 Task: Look for space in Datia, India from 1st July, 2023 to 9th July, 2023 for 2 adults in price range Rs.8000 to Rs.15000. Place can be entire place with 1  bedroom having 1 bed and 1 bathroom. Property type can be house, flat, guest house. Booking option can be shelf check-in. Required host language is English.
Action: Mouse moved to (441, 52)
Screenshot: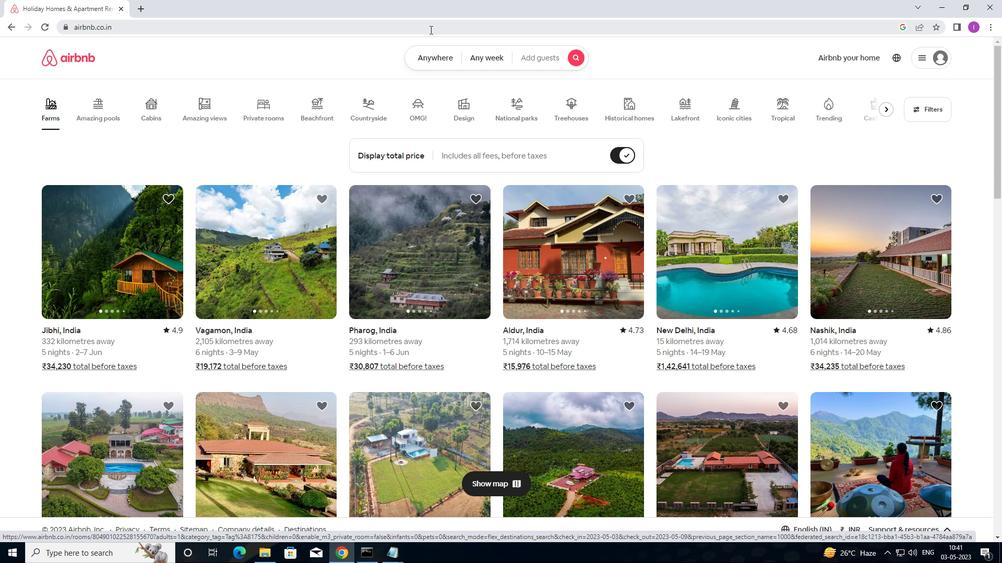 
Action: Mouse pressed left at (441, 52)
Screenshot: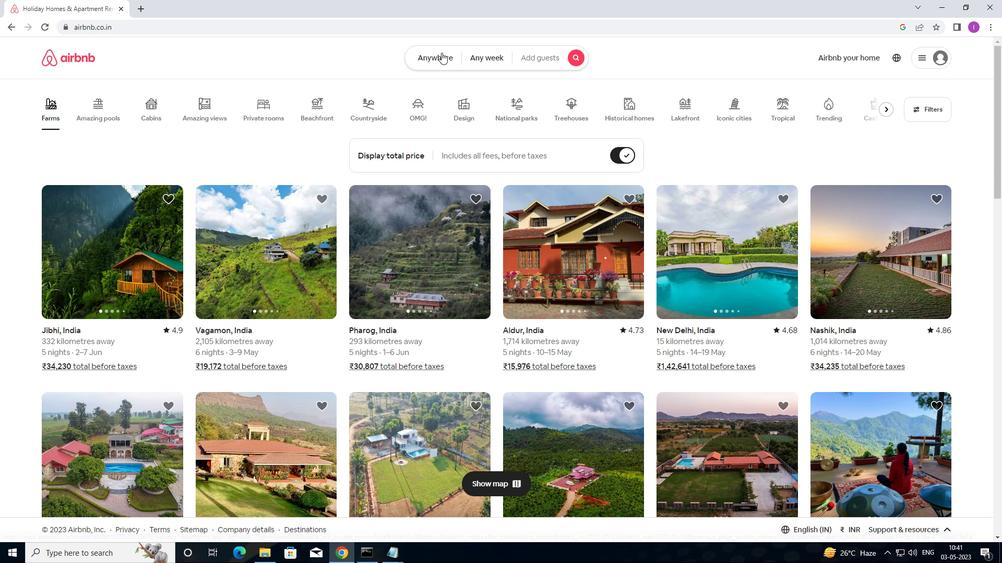 
Action: Mouse moved to (334, 92)
Screenshot: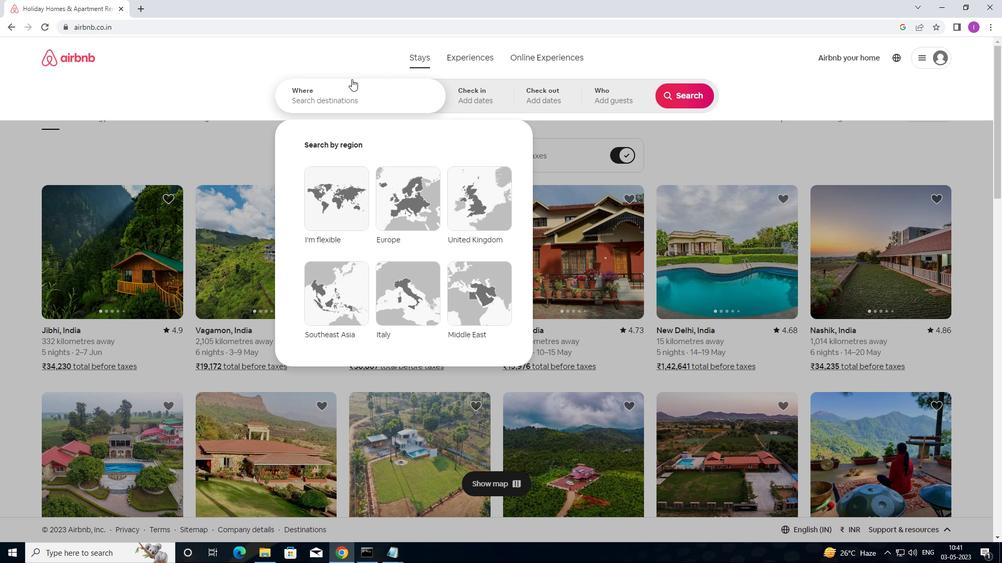 
Action: Mouse pressed left at (334, 92)
Screenshot: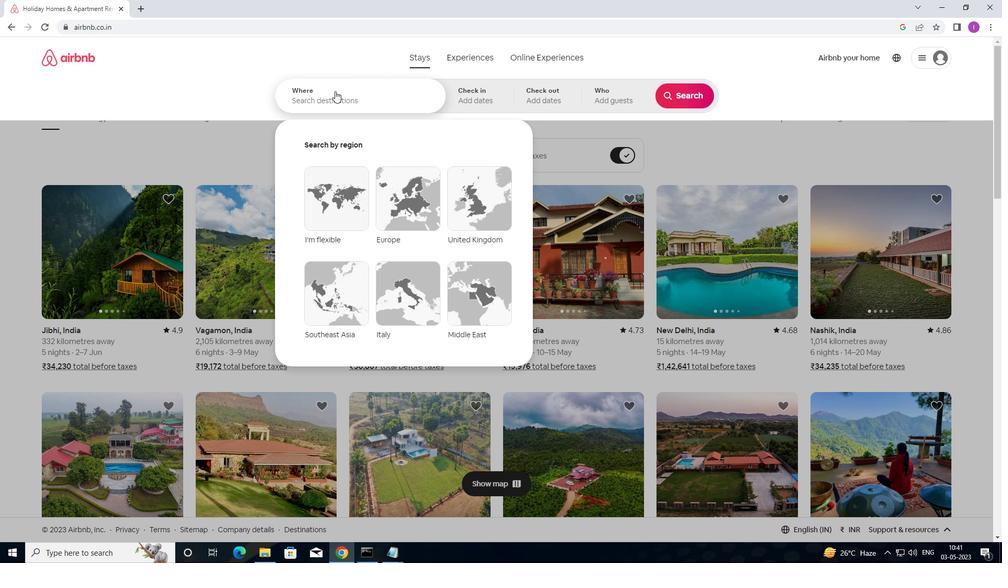 
Action: Mouse moved to (334, 92)
Screenshot: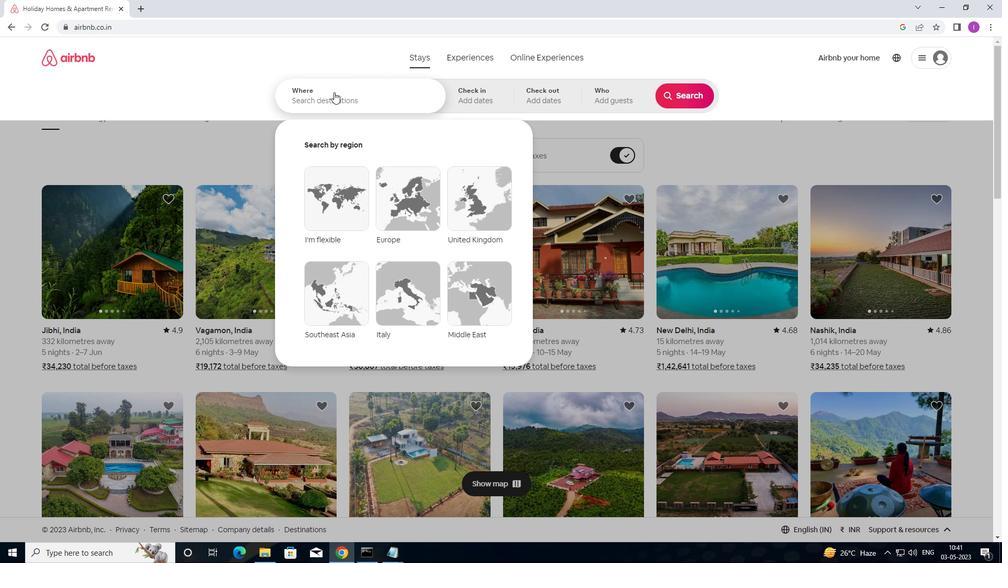 
Action: Key pressed <Key.shift>DATIA,<Key.shift><Key.shift><Key.shift><Key.shift><Key.shift><Key.shift><Key.shift><Key.shift><Key.shift><Key.shift><Key.shift>INDIA
Screenshot: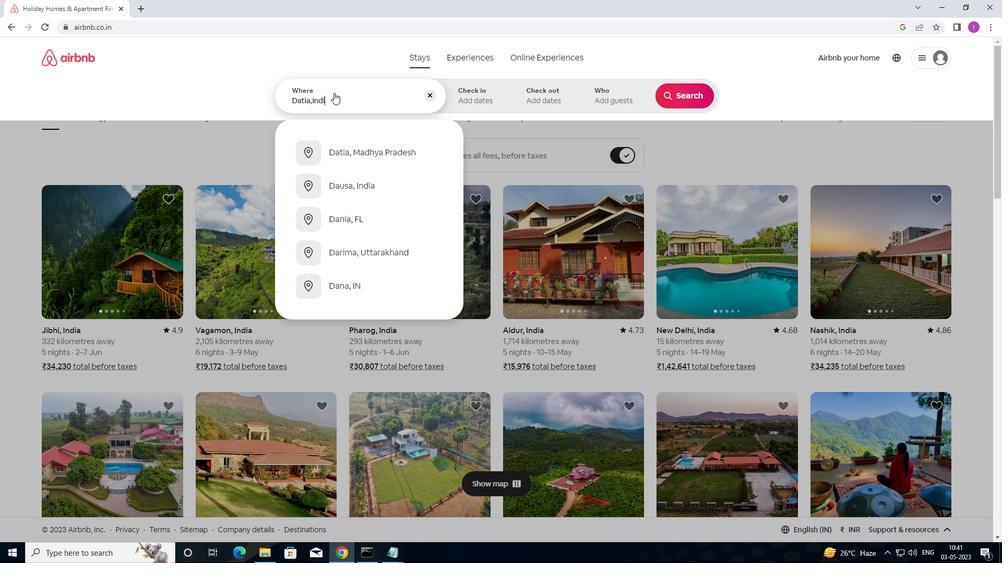 
Action: Mouse moved to (466, 87)
Screenshot: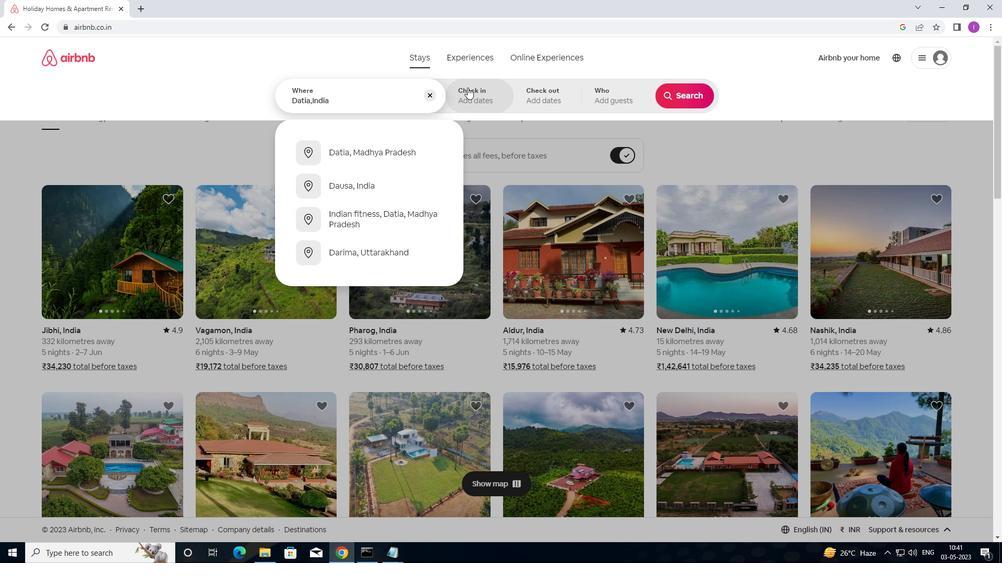 
Action: Mouse pressed left at (466, 87)
Screenshot: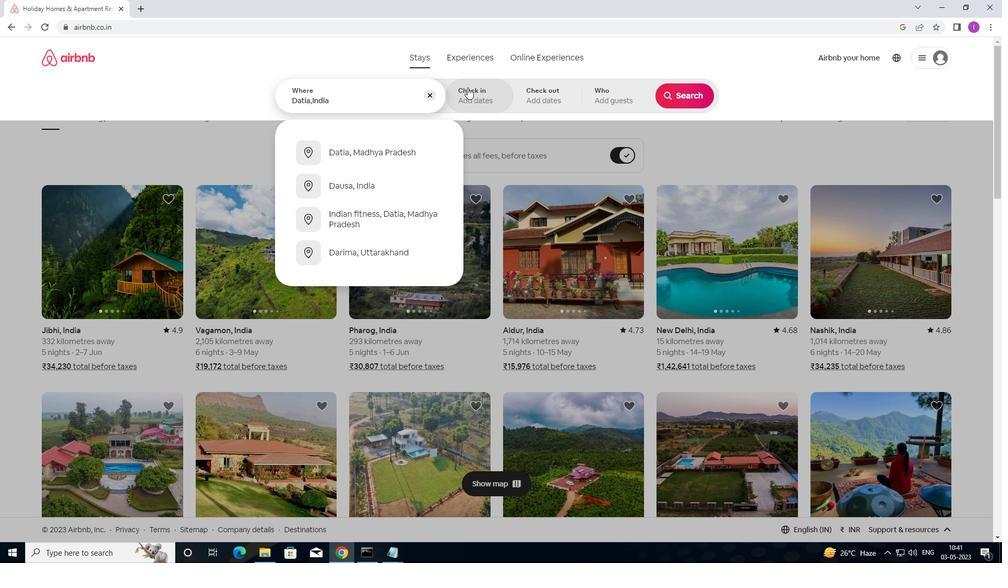 
Action: Mouse moved to (684, 182)
Screenshot: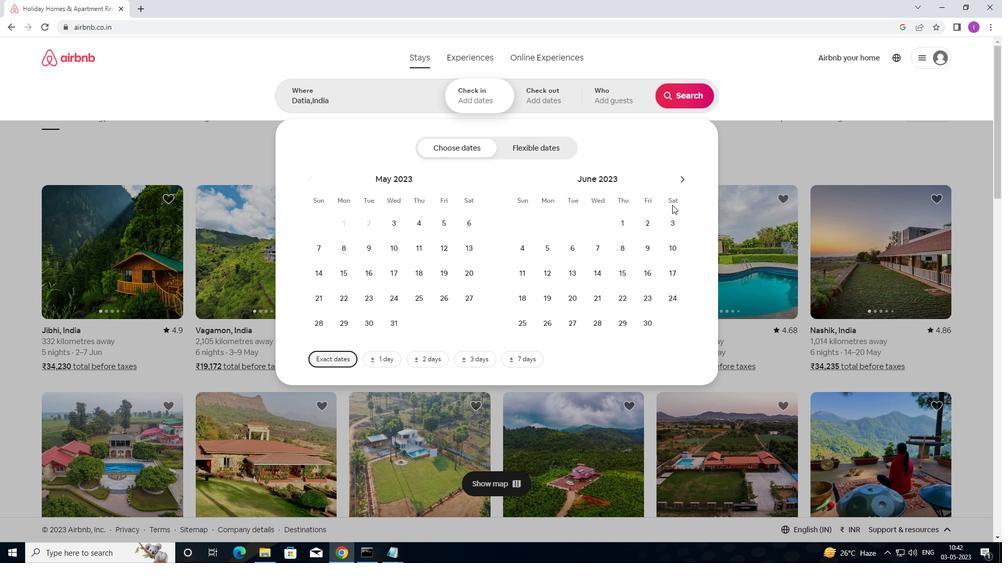 
Action: Mouse pressed left at (684, 182)
Screenshot: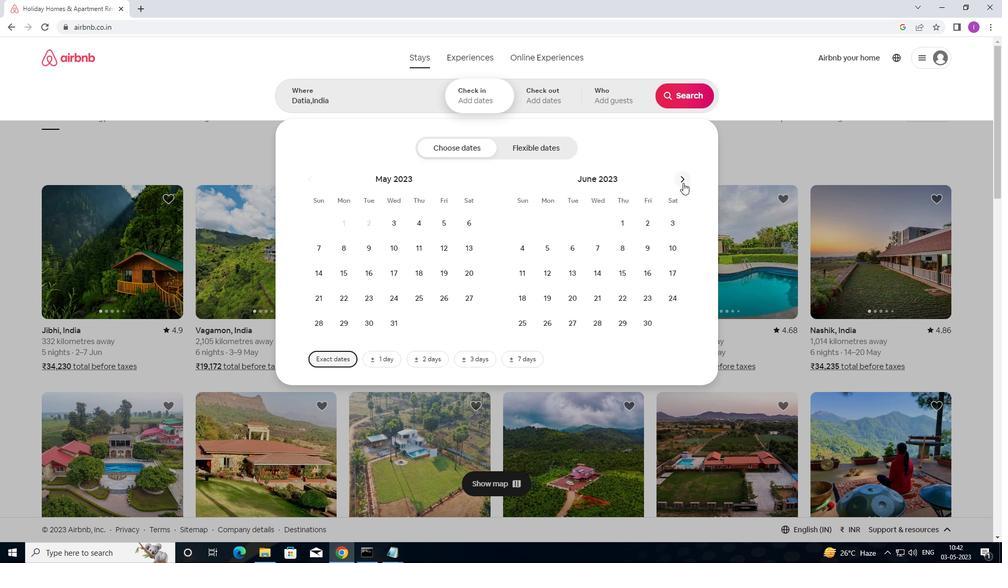 
Action: Mouse moved to (668, 227)
Screenshot: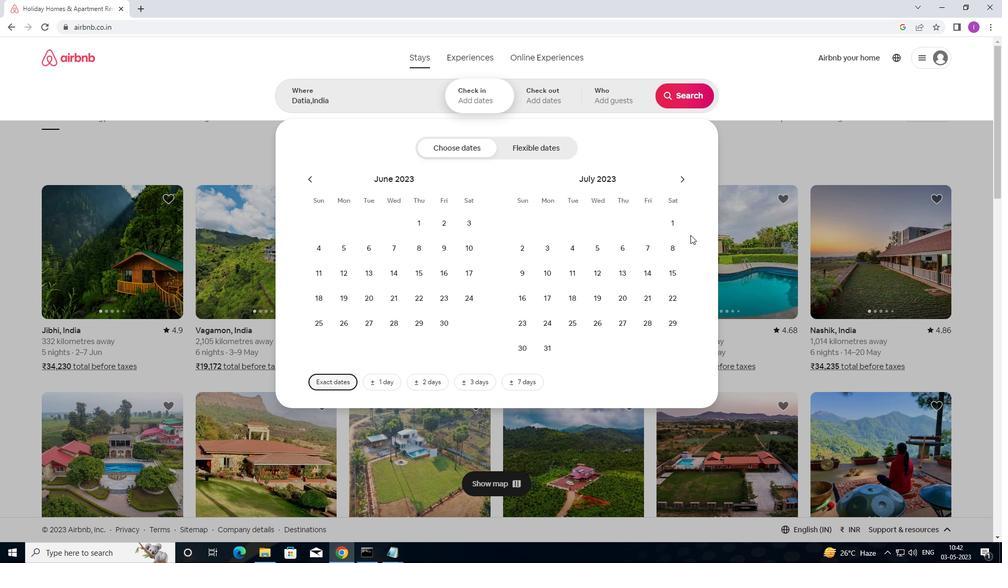 
Action: Mouse pressed left at (668, 227)
Screenshot: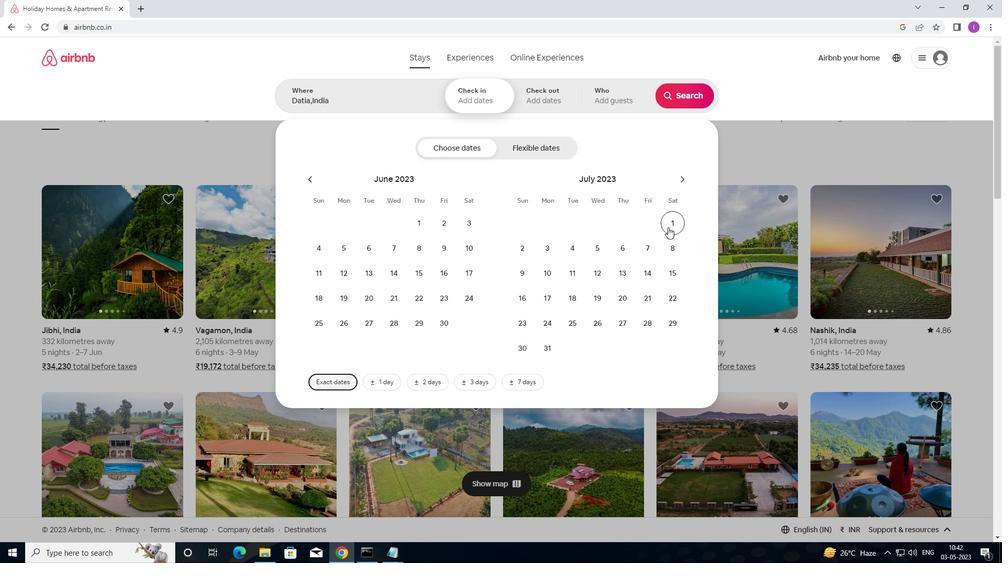 
Action: Mouse moved to (525, 270)
Screenshot: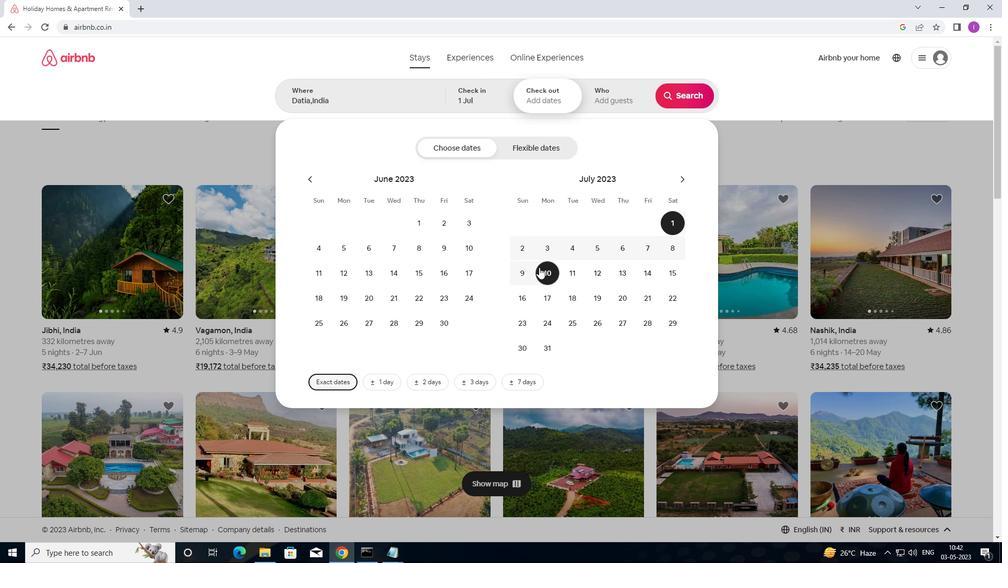 
Action: Mouse pressed left at (525, 270)
Screenshot: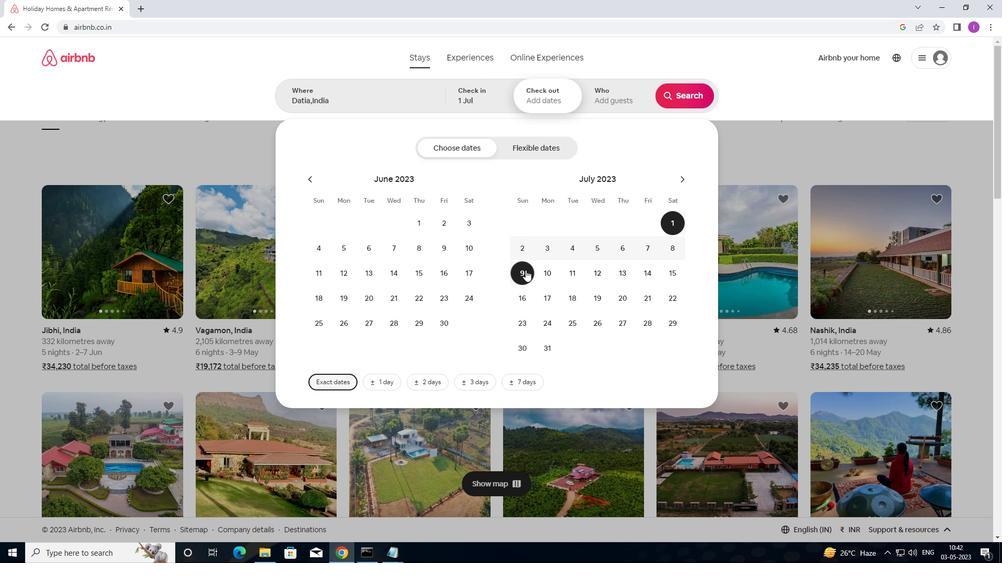 
Action: Mouse moved to (624, 90)
Screenshot: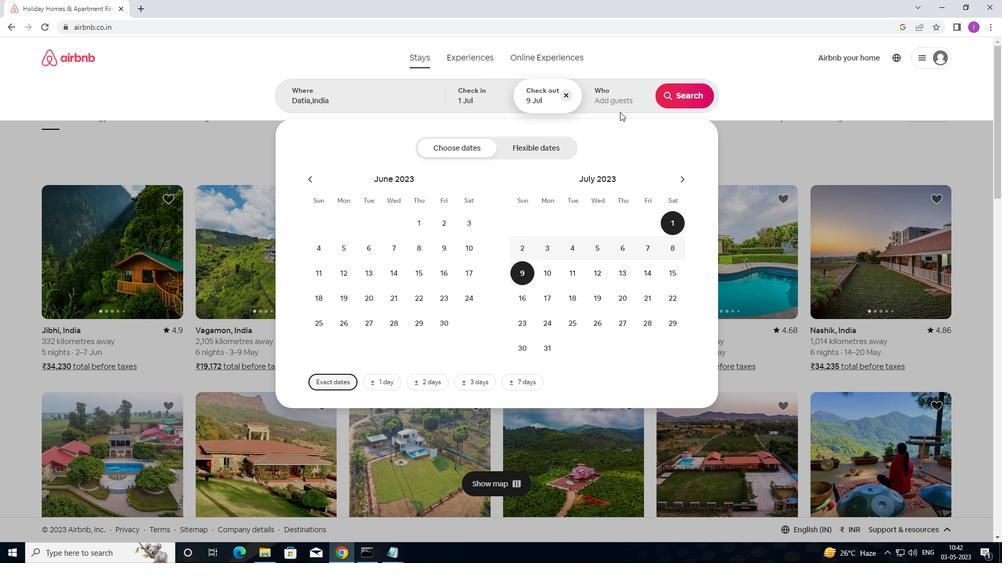 
Action: Mouse pressed left at (624, 90)
Screenshot: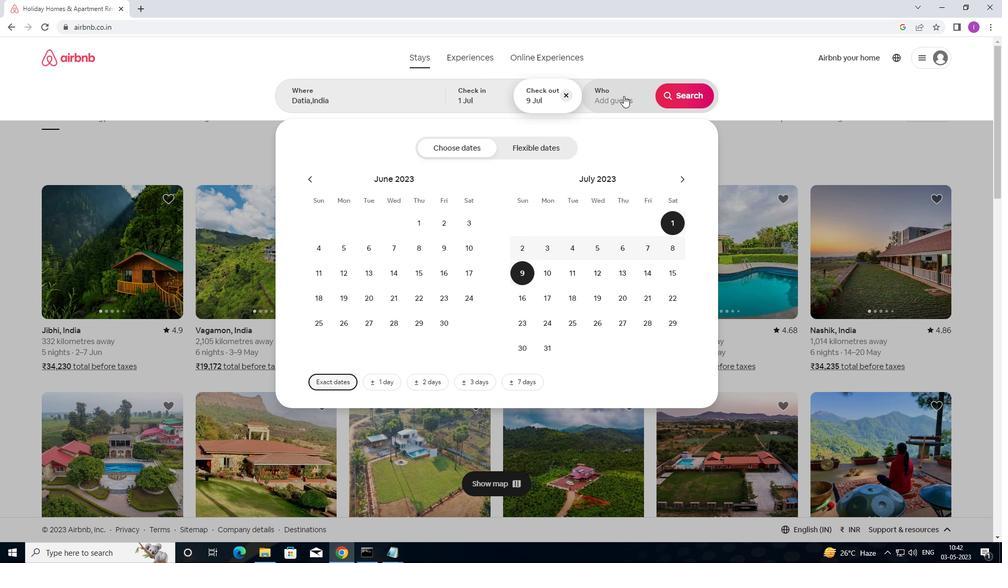 
Action: Mouse moved to (694, 154)
Screenshot: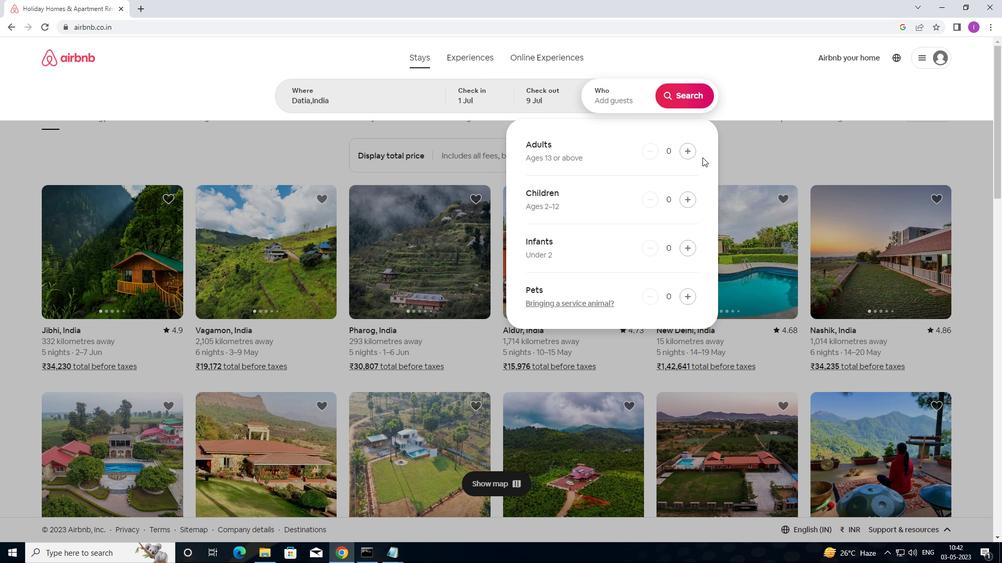 
Action: Mouse pressed left at (694, 154)
Screenshot: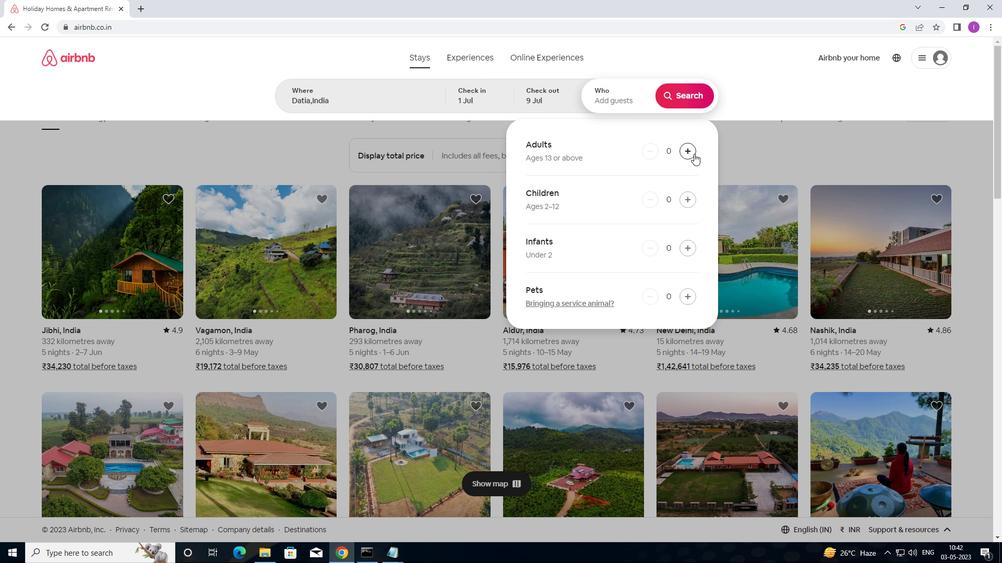 
Action: Mouse pressed left at (694, 154)
Screenshot: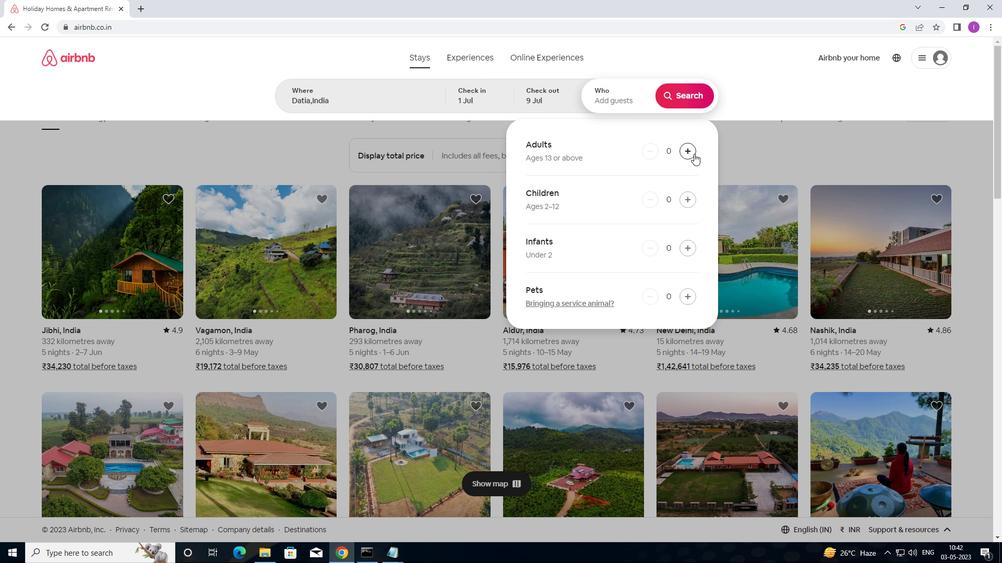
Action: Mouse moved to (677, 93)
Screenshot: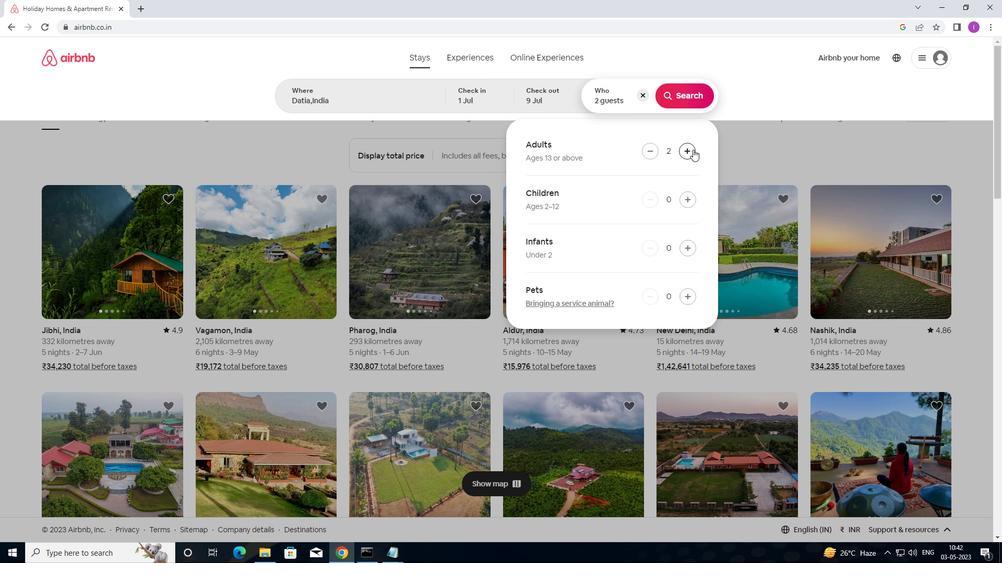 
Action: Mouse pressed left at (677, 93)
Screenshot: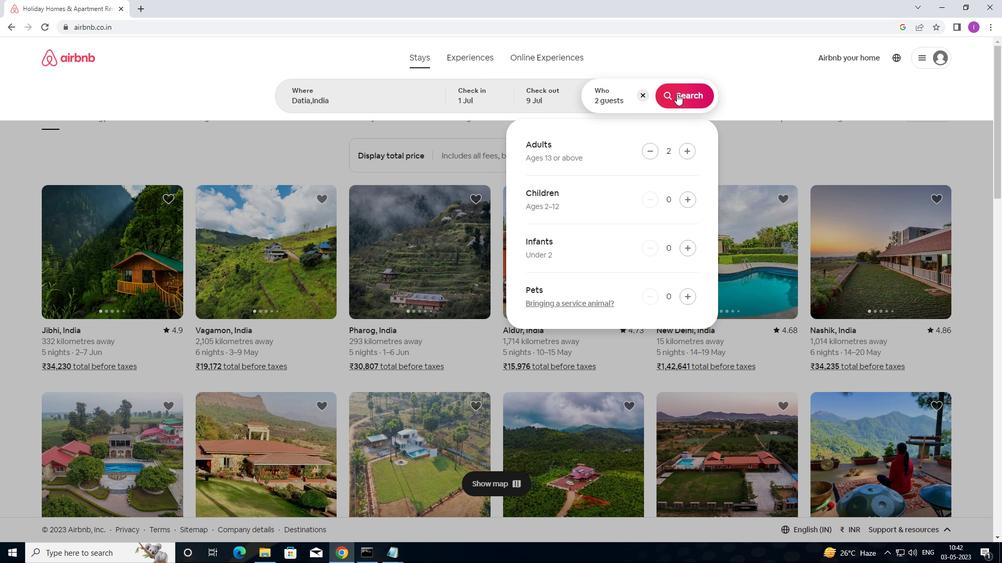 
Action: Mouse moved to (954, 108)
Screenshot: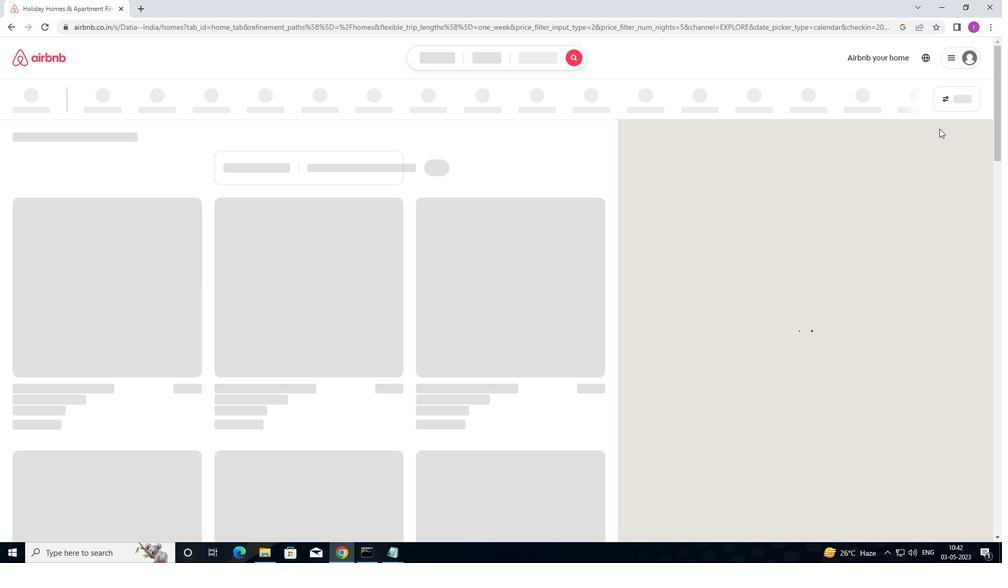 
Action: Mouse pressed left at (954, 108)
Screenshot: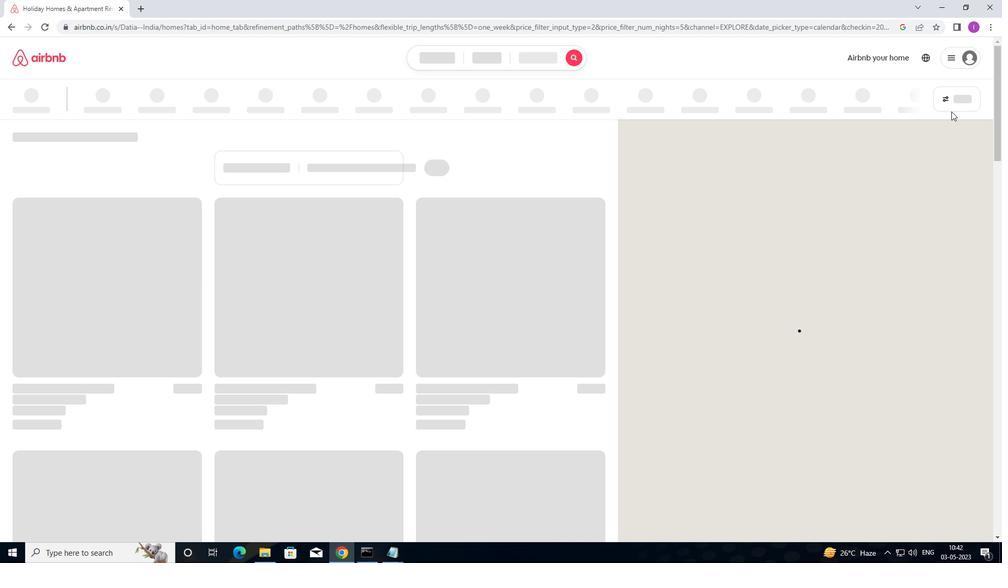 
Action: Mouse moved to (392, 234)
Screenshot: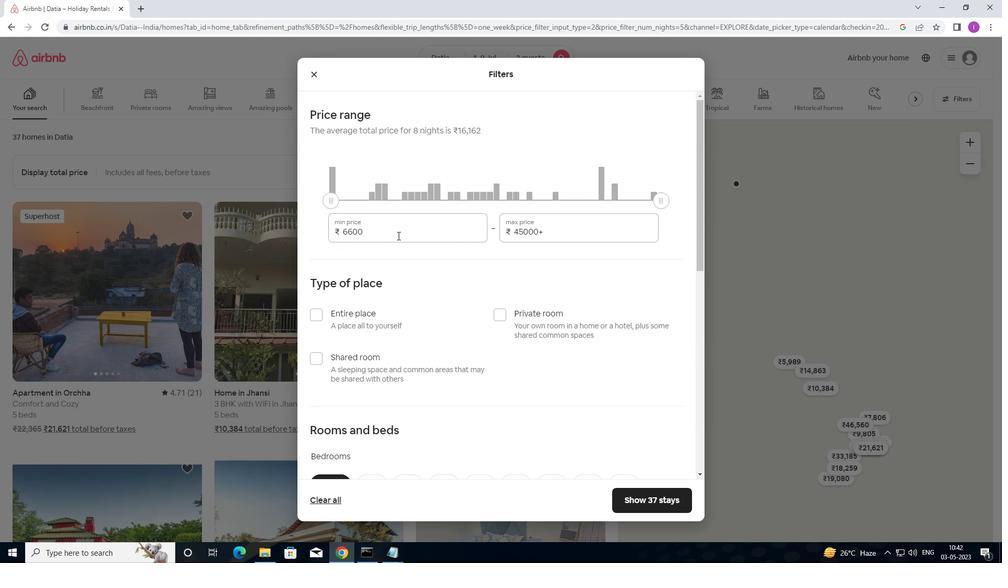 
Action: Mouse pressed left at (392, 234)
Screenshot: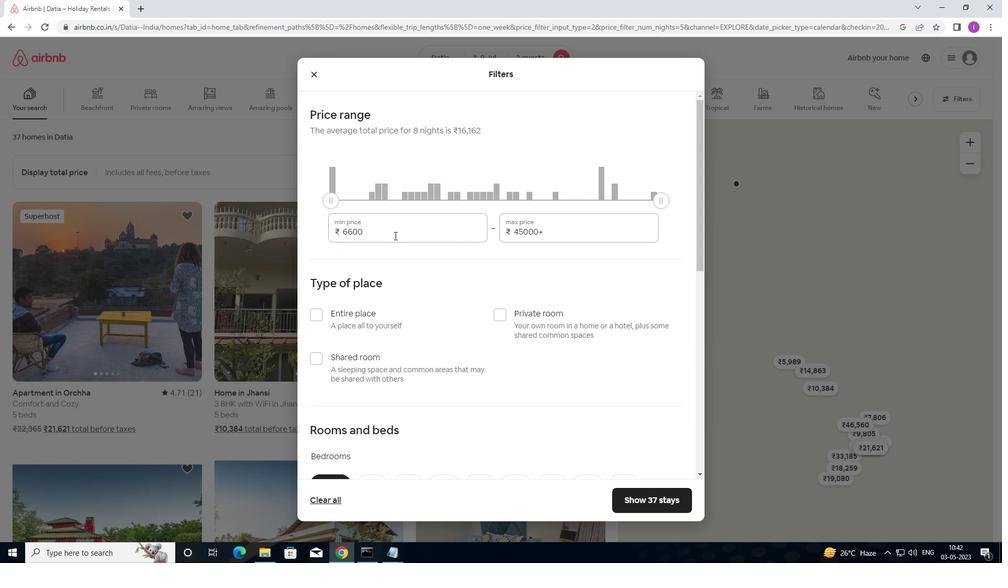
Action: Mouse moved to (331, 228)
Screenshot: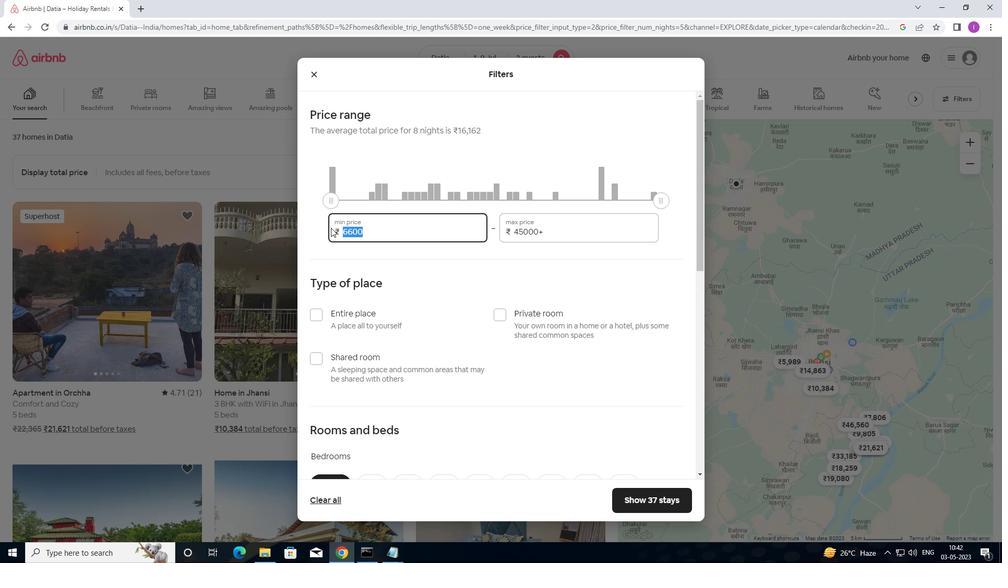 
Action: Key pressed 8000
Screenshot: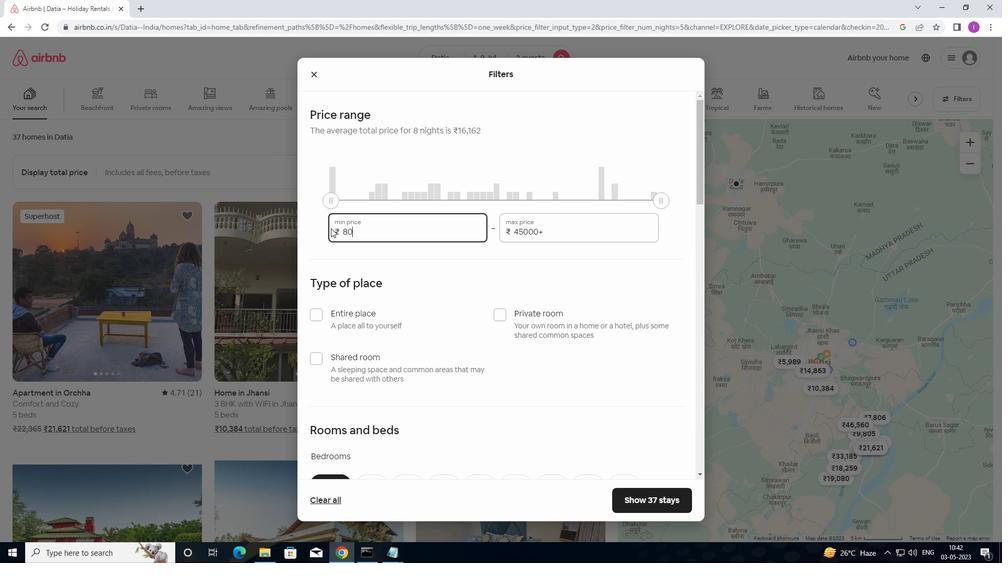 
Action: Mouse moved to (553, 235)
Screenshot: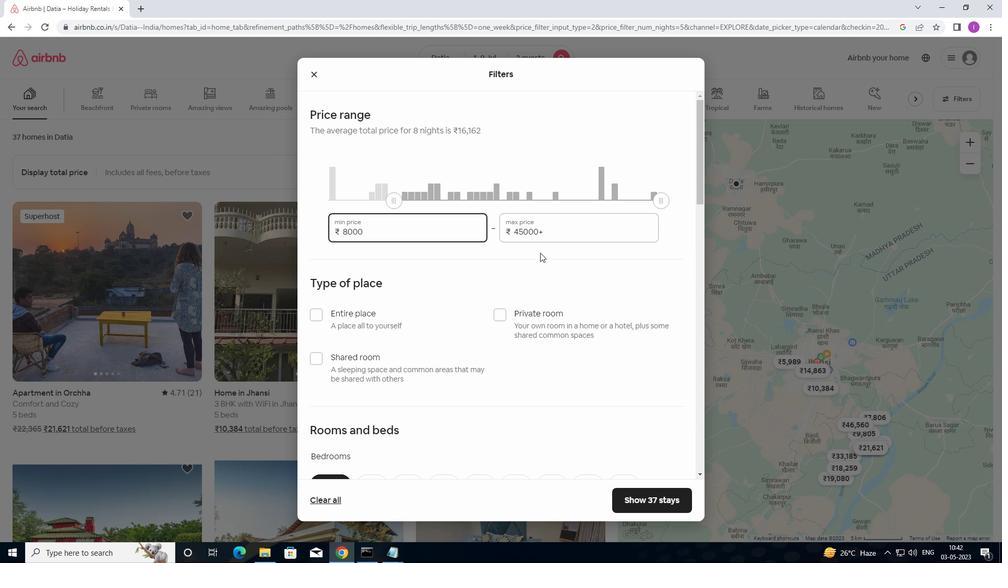 
Action: Mouse pressed left at (553, 235)
Screenshot: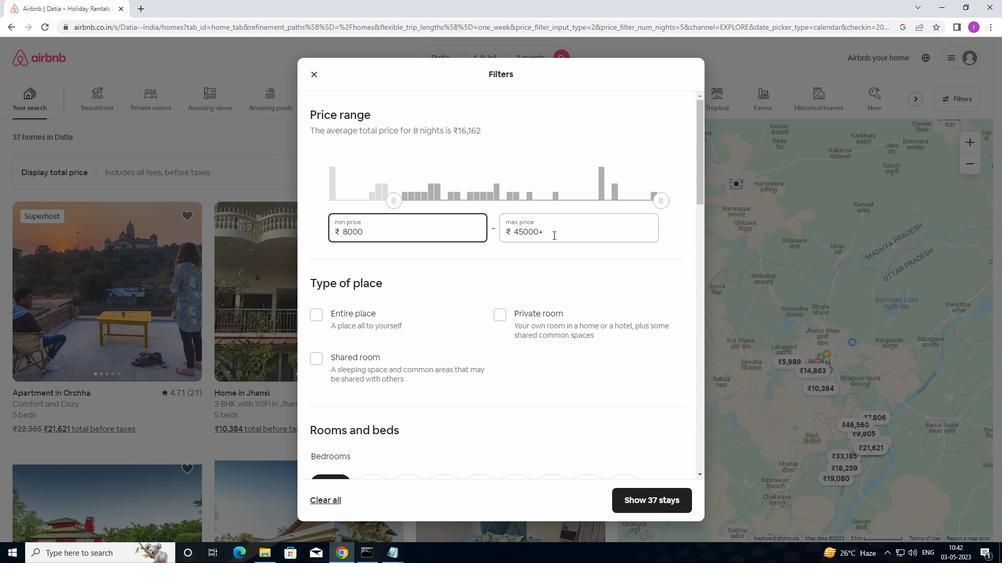 
Action: Mouse moved to (497, 227)
Screenshot: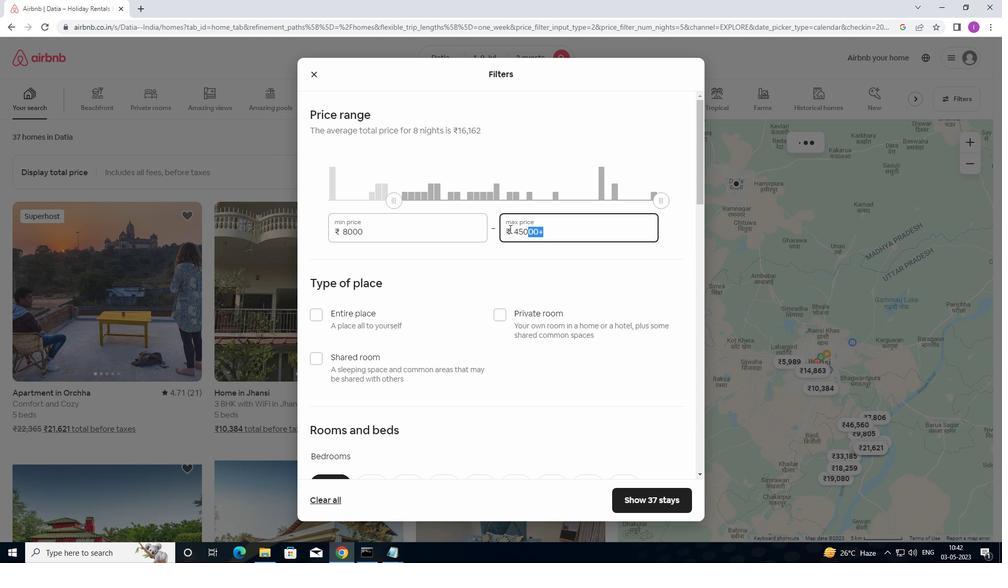 
Action: Key pressed 15000
Screenshot: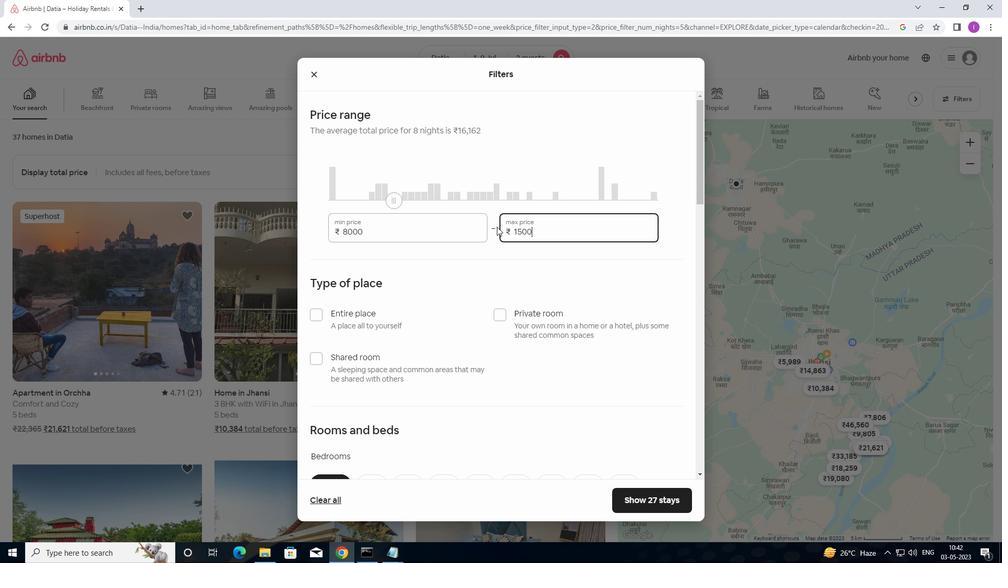 
Action: Mouse moved to (445, 287)
Screenshot: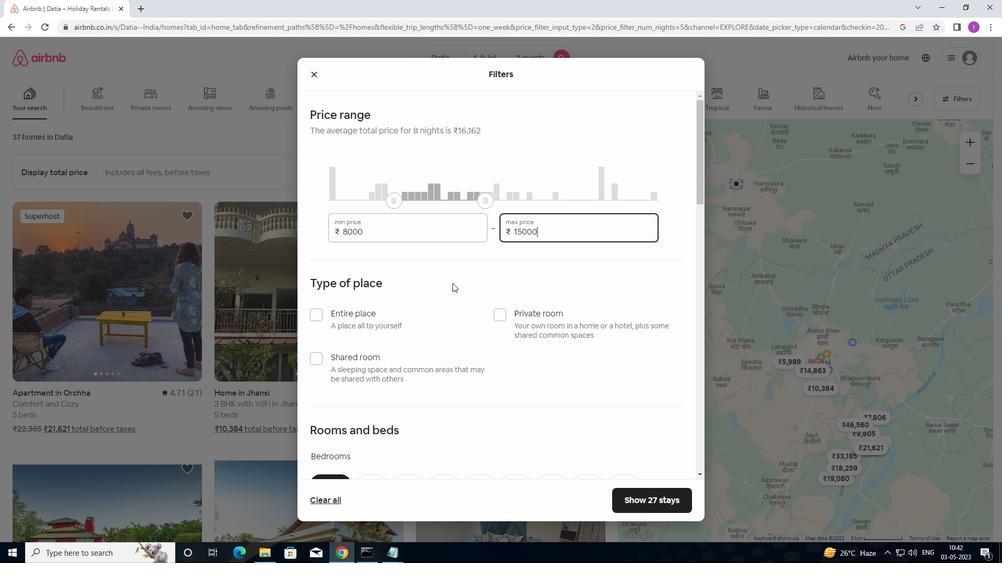 
Action: Mouse scrolled (445, 286) with delta (0, 0)
Screenshot: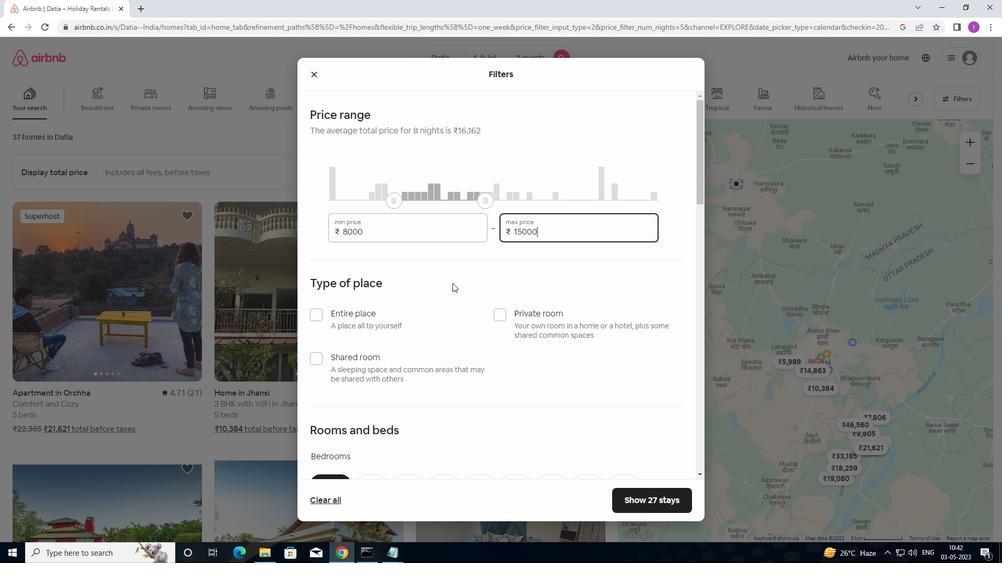 
Action: Mouse moved to (444, 287)
Screenshot: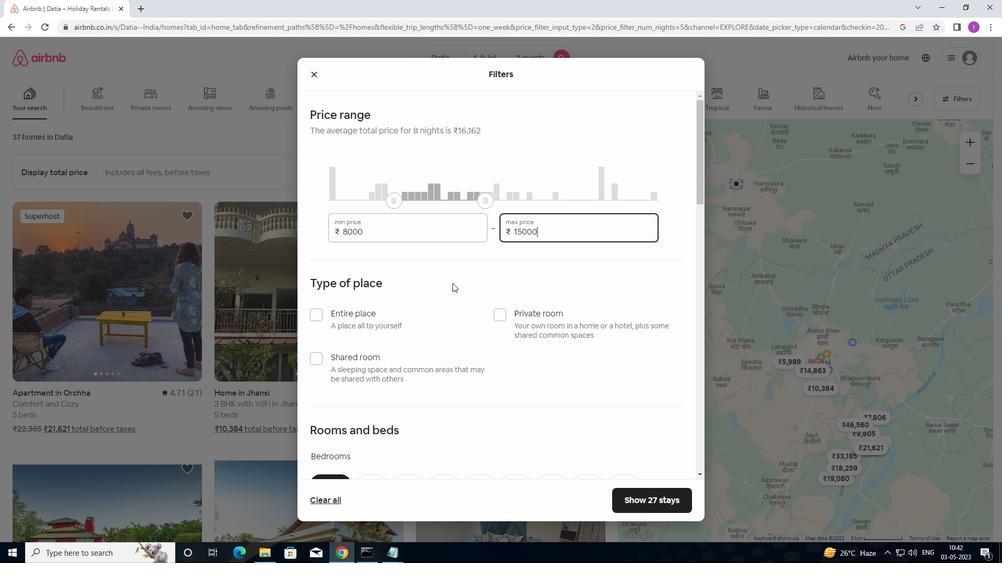 
Action: Mouse scrolled (444, 286) with delta (0, 0)
Screenshot: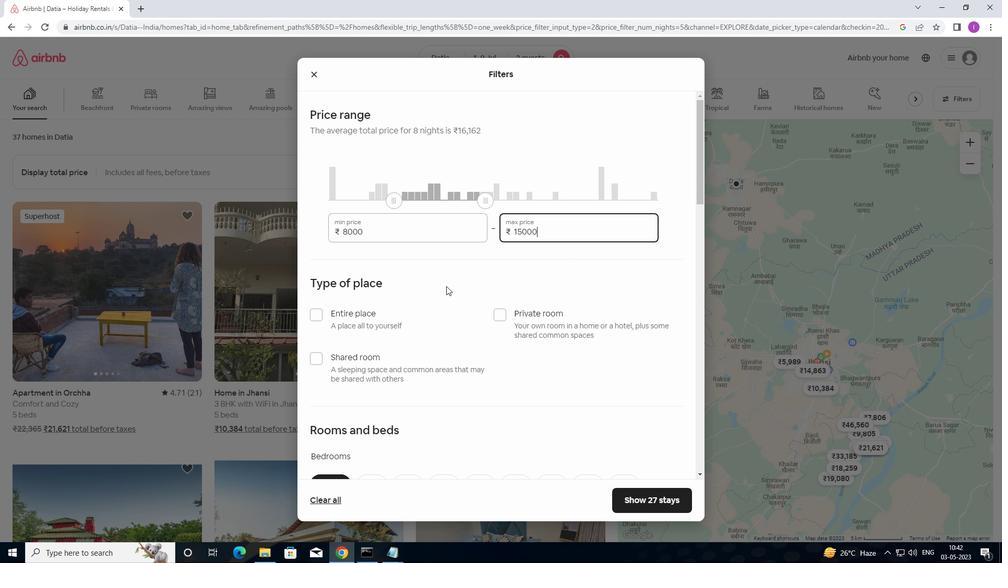 
Action: Mouse scrolled (444, 286) with delta (0, 0)
Screenshot: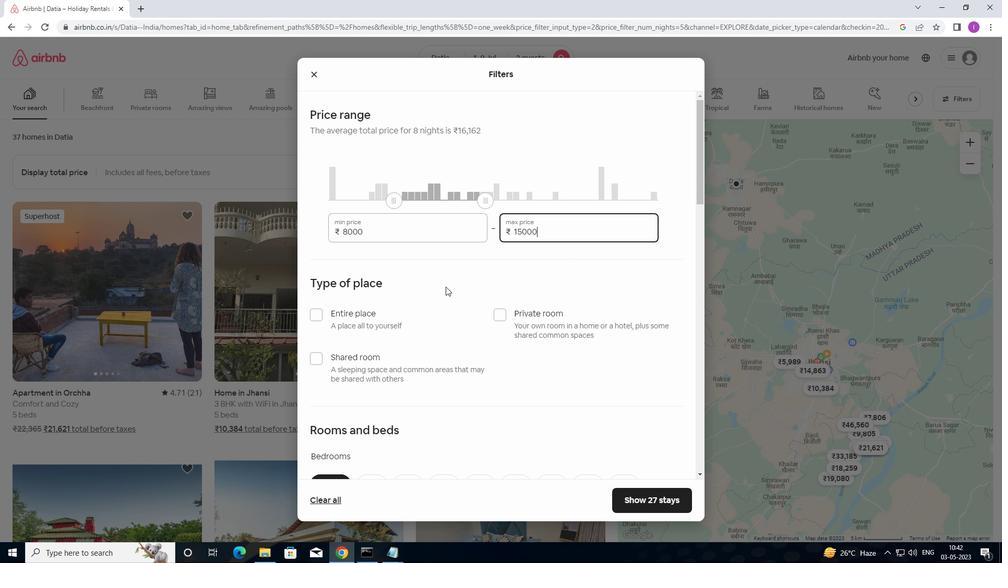 
Action: Mouse moved to (323, 154)
Screenshot: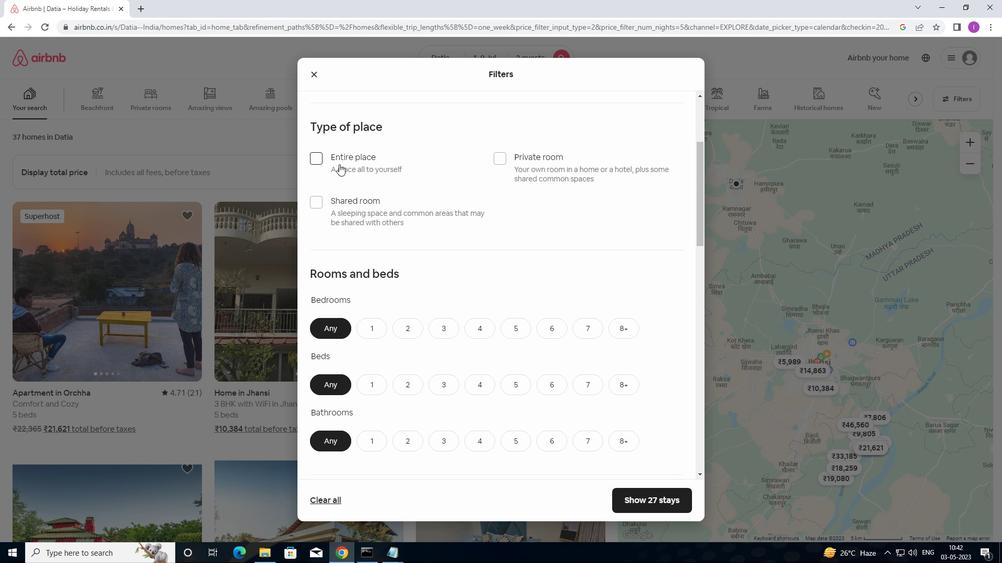 
Action: Mouse pressed left at (323, 154)
Screenshot: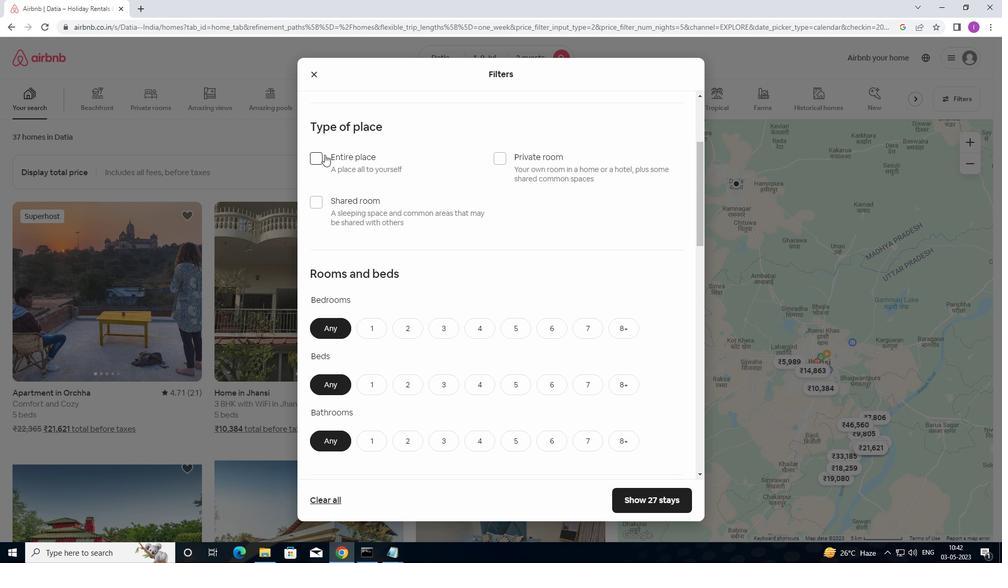 
Action: Mouse moved to (373, 321)
Screenshot: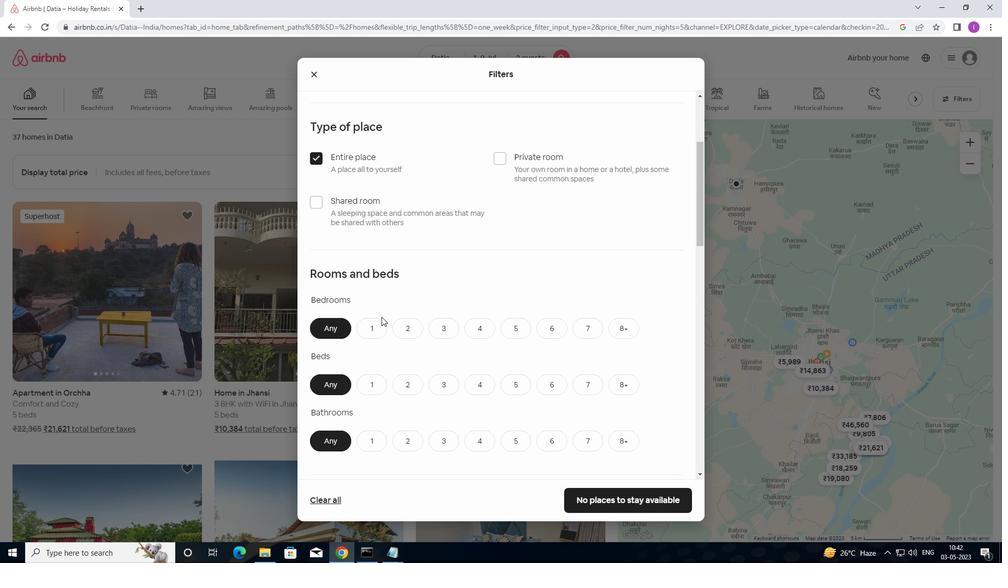 
Action: Mouse pressed left at (373, 321)
Screenshot: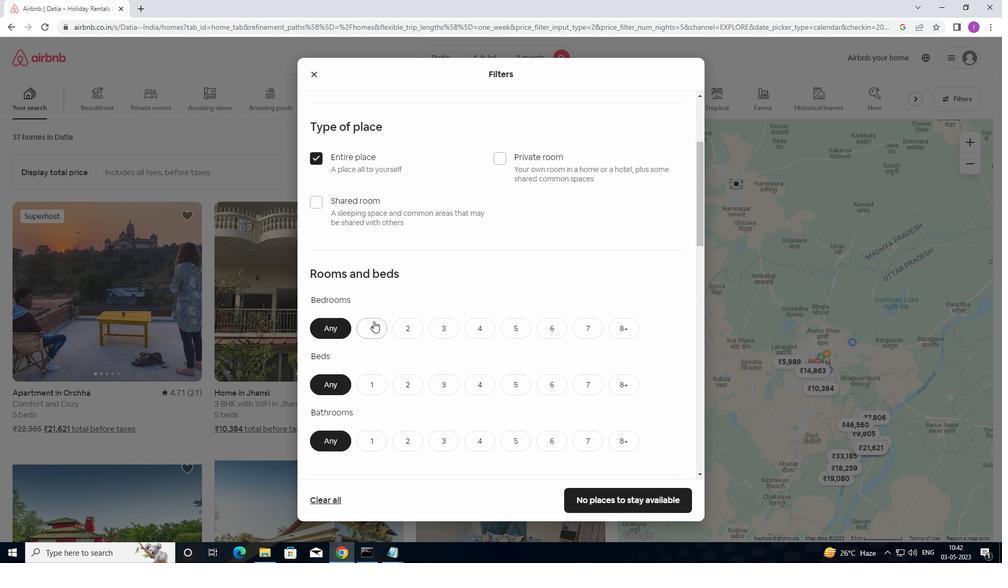 
Action: Mouse moved to (362, 388)
Screenshot: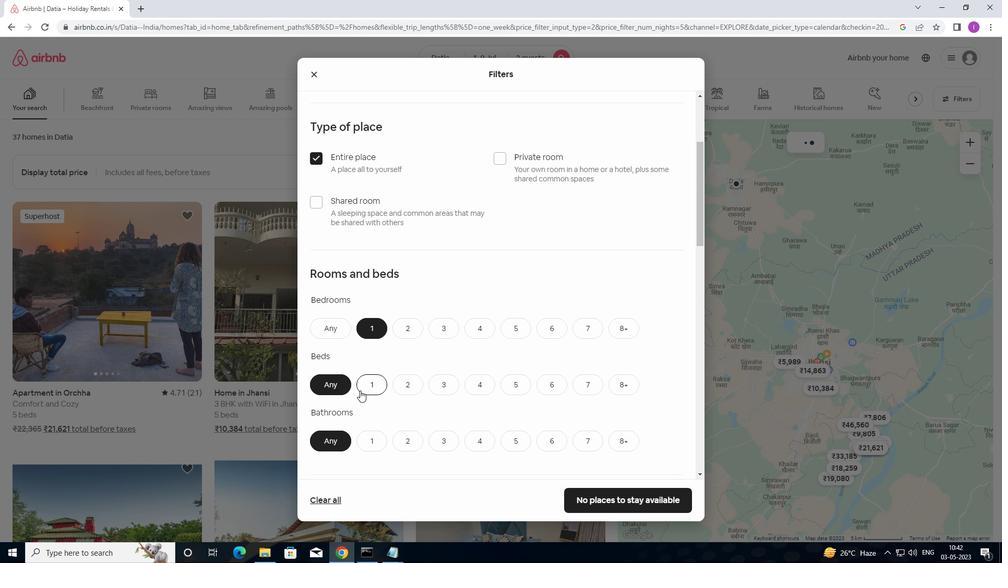 
Action: Mouse pressed left at (362, 388)
Screenshot: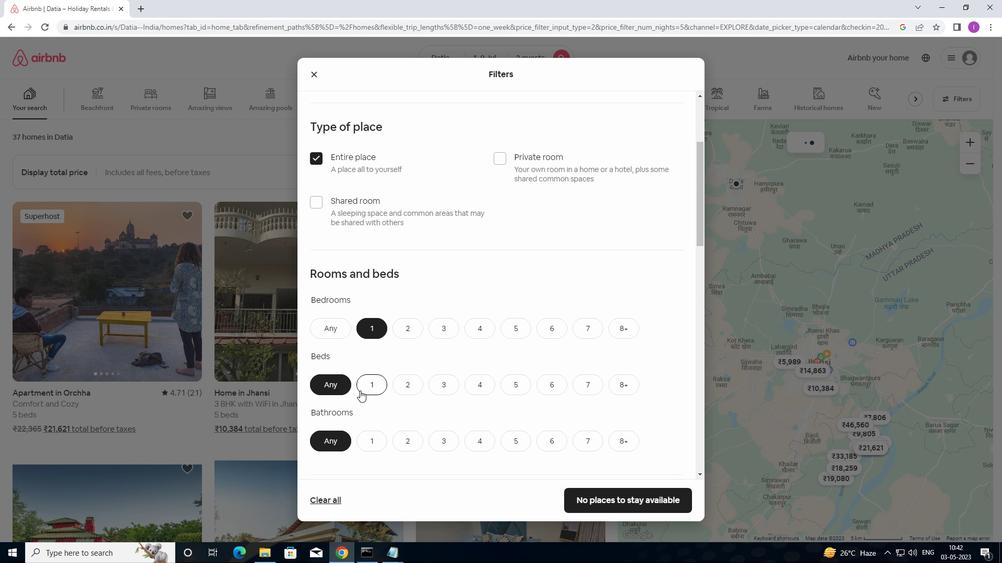 
Action: Mouse moved to (363, 447)
Screenshot: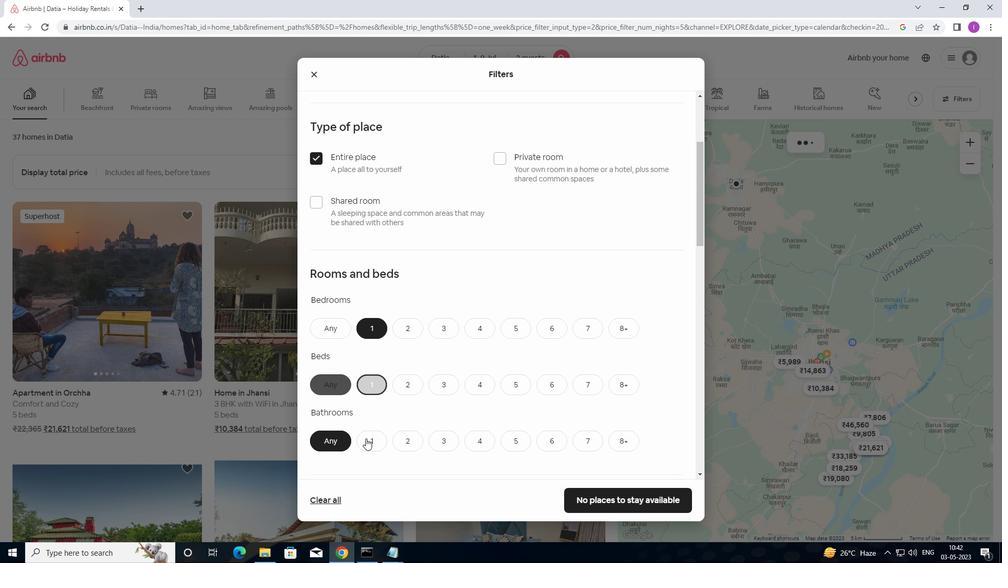 
Action: Mouse pressed left at (363, 447)
Screenshot: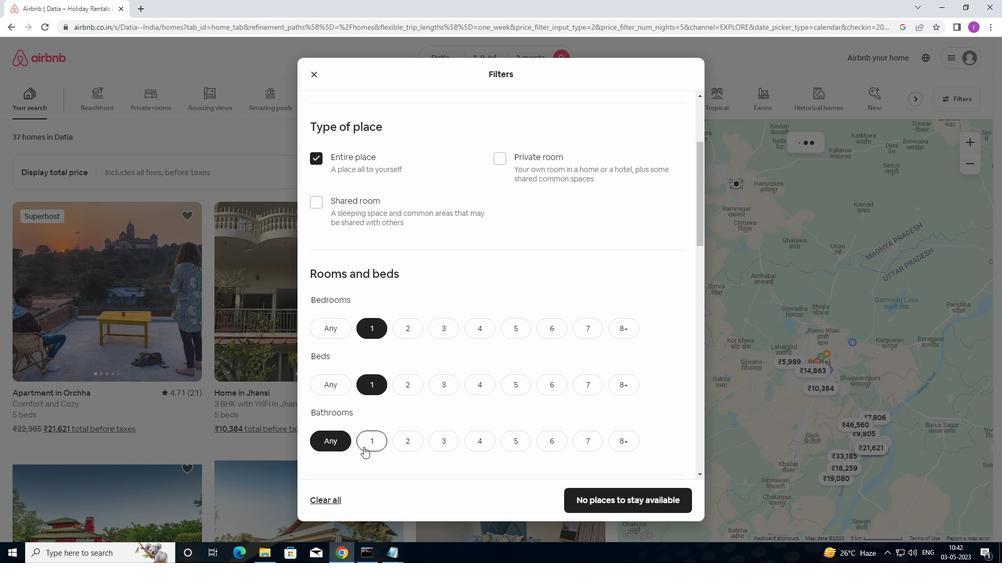 
Action: Mouse moved to (391, 436)
Screenshot: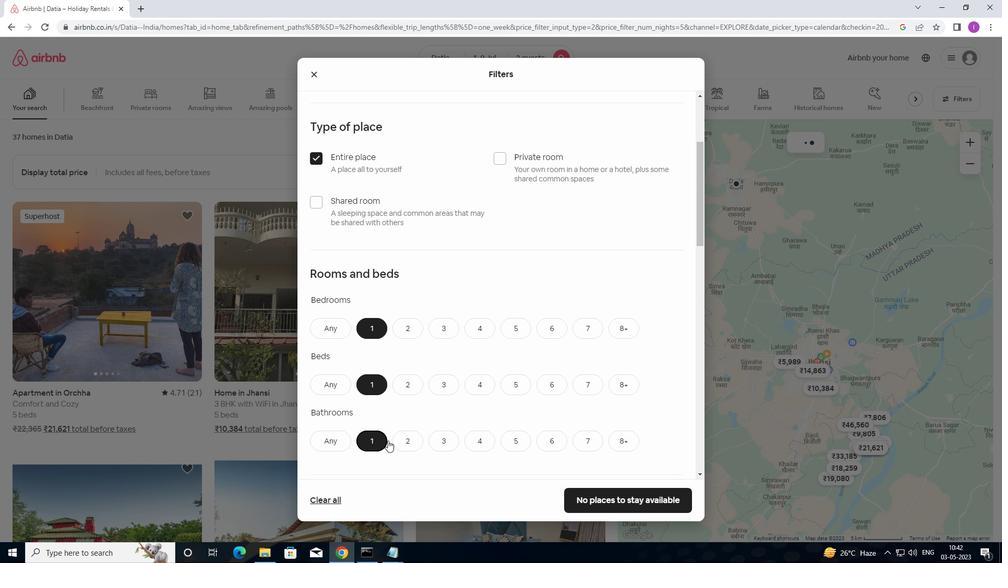 
Action: Mouse scrolled (391, 436) with delta (0, 0)
Screenshot: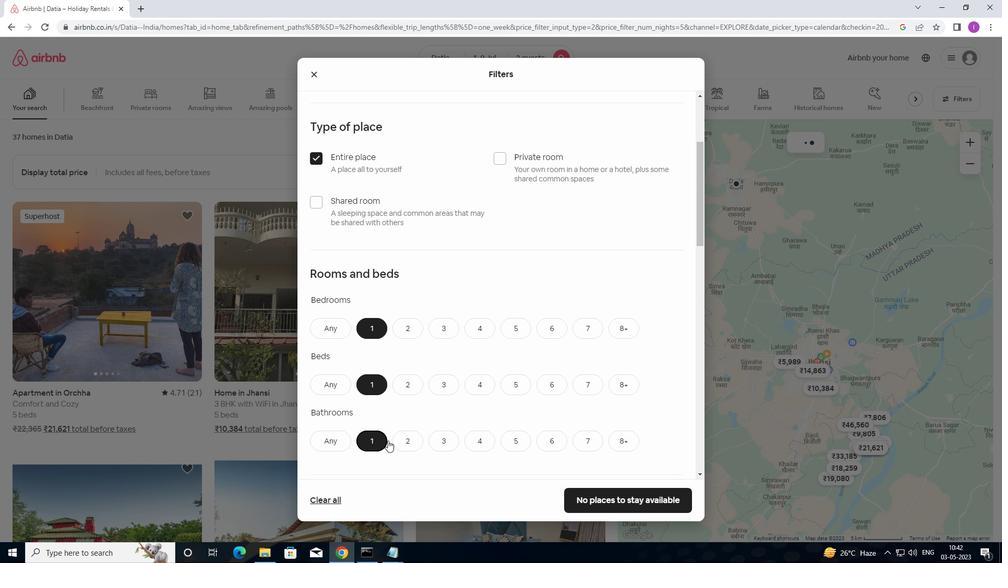 
Action: Mouse moved to (393, 433)
Screenshot: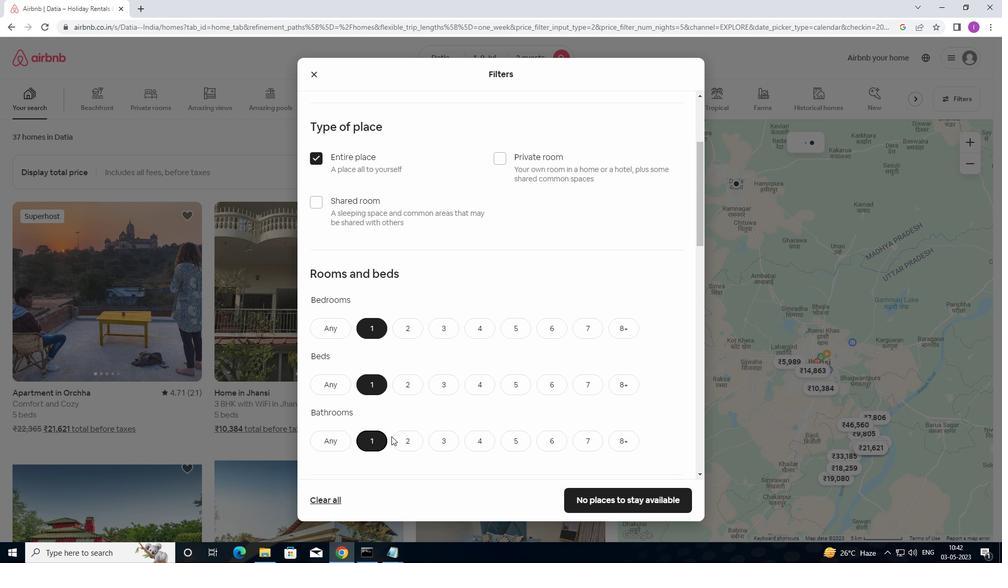
Action: Mouse scrolled (393, 432) with delta (0, 0)
Screenshot: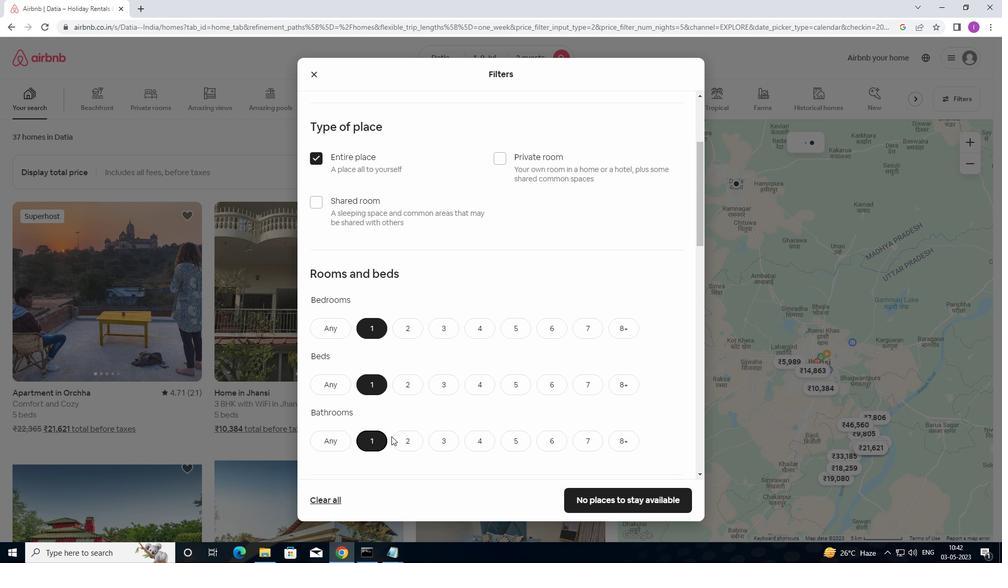 
Action: Mouse moved to (394, 430)
Screenshot: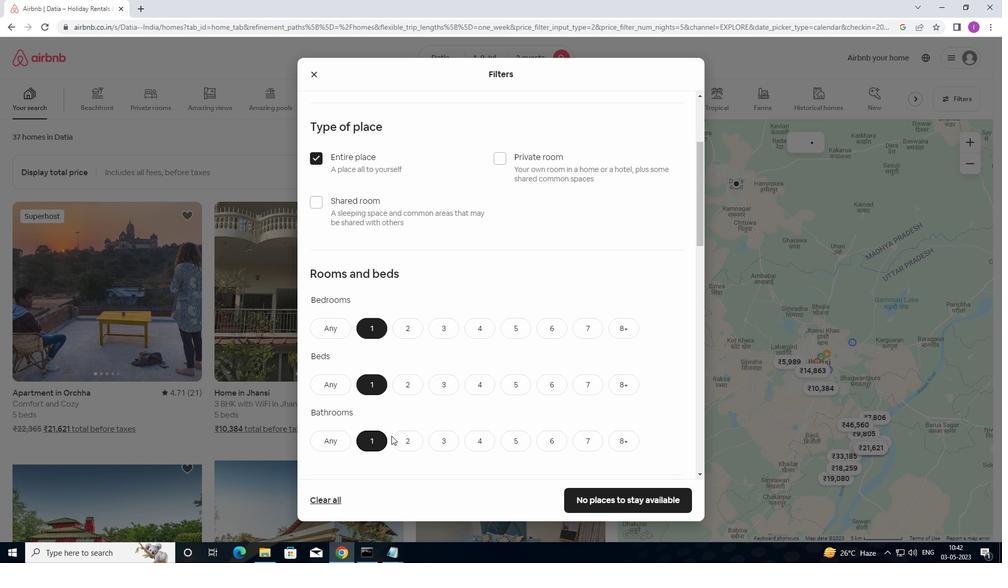 
Action: Mouse scrolled (394, 429) with delta (0, 0)
Screenshot: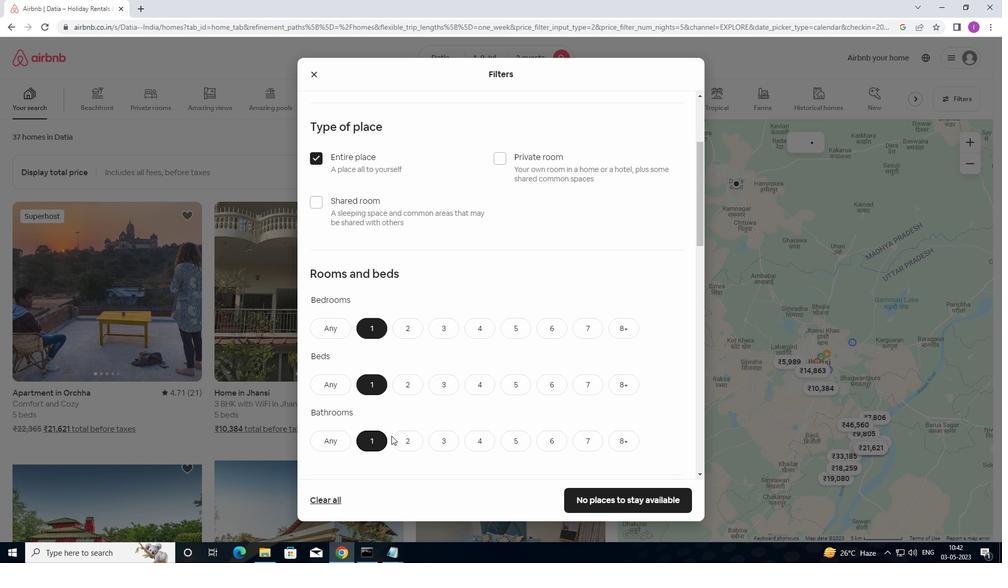 
Action: Mouse moved to (496, 394)
Screenshot: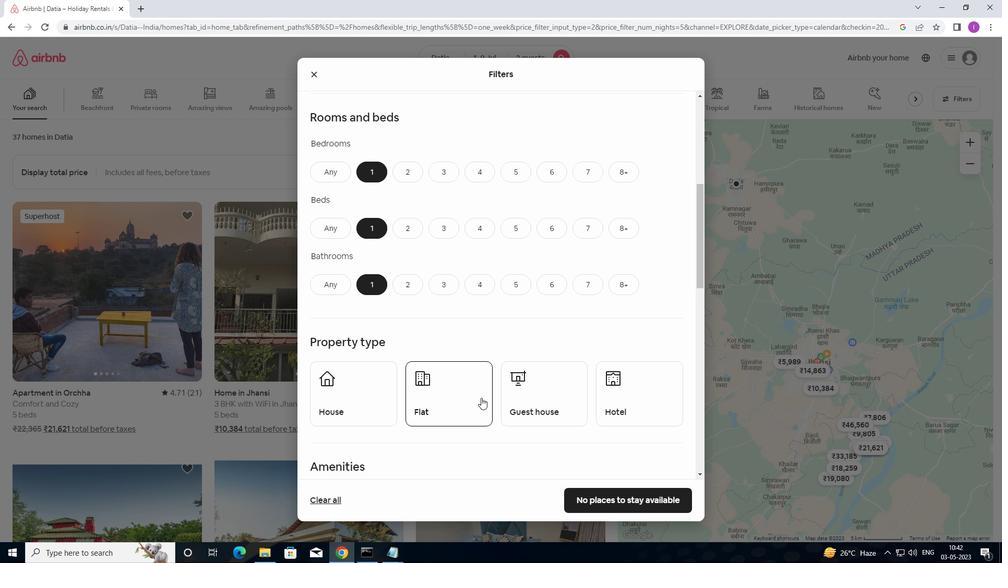 
Action: Mouse scrolled (496, 394) with delta (0, 0)
Screenshot: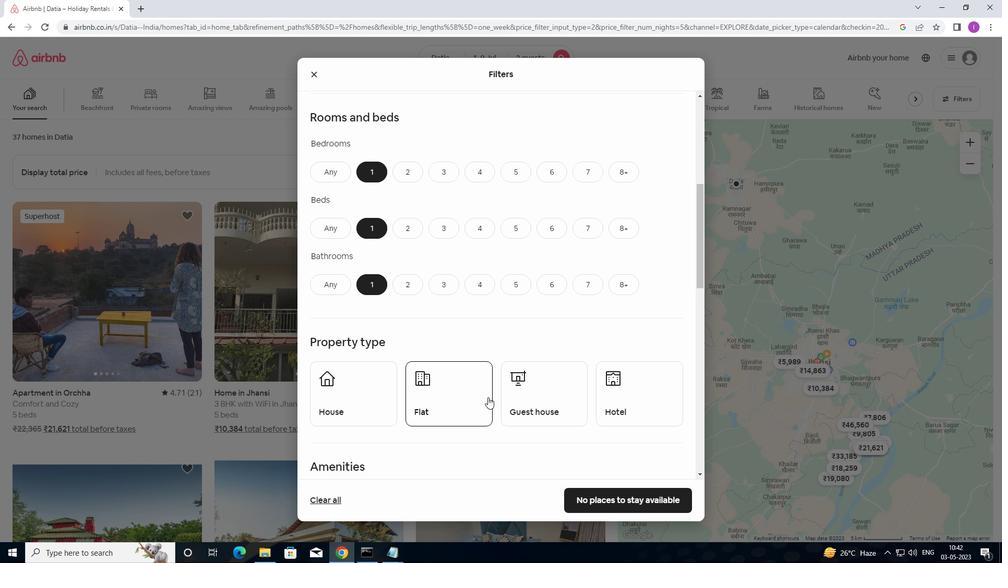 
Action: Mouse scrolled (496, 394) with delta (0, 0)
Screenshot: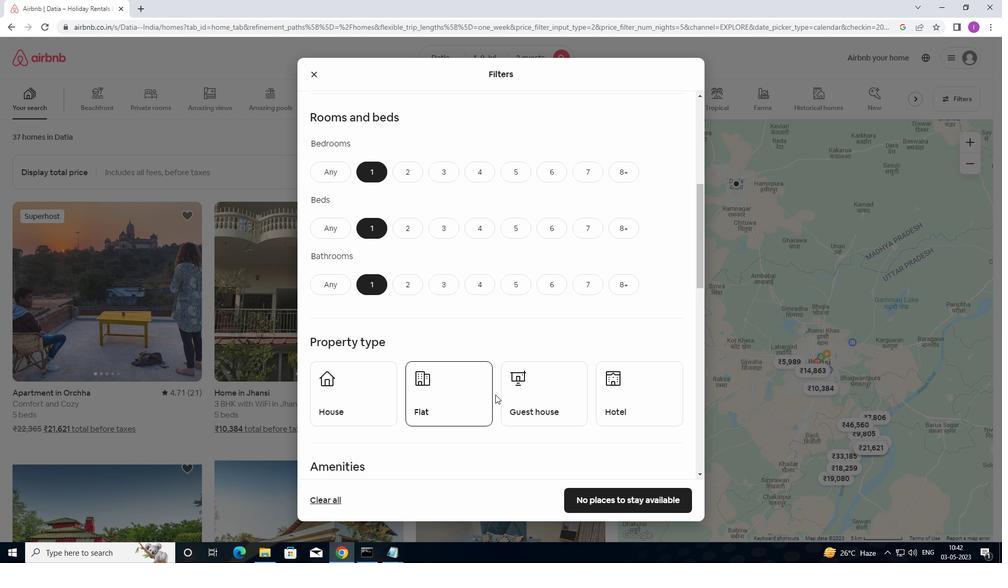 
Action: Mouse moved to (361, 302)
Screenshot: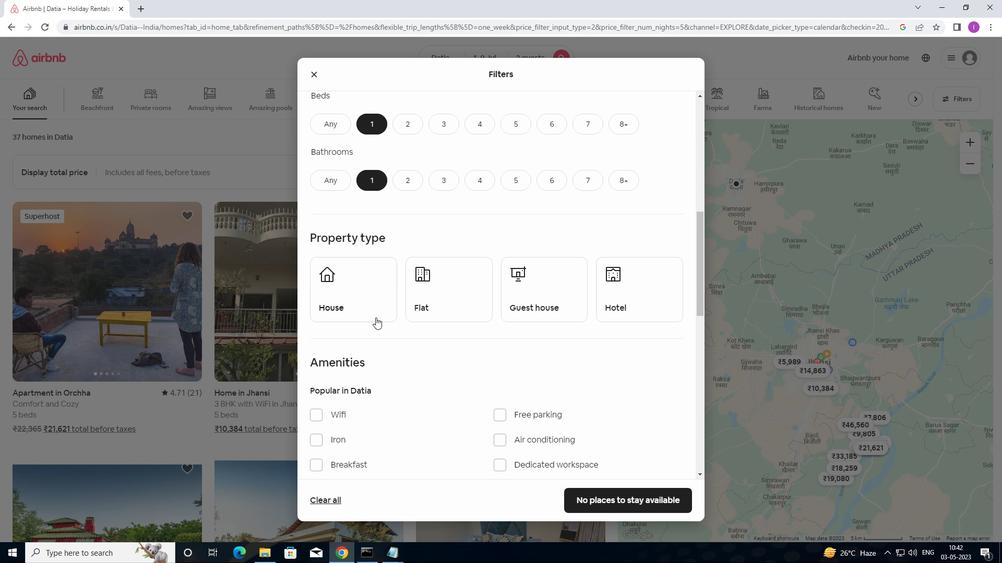 
Action: Mouse pressed left at (361, 302)
Screenshot: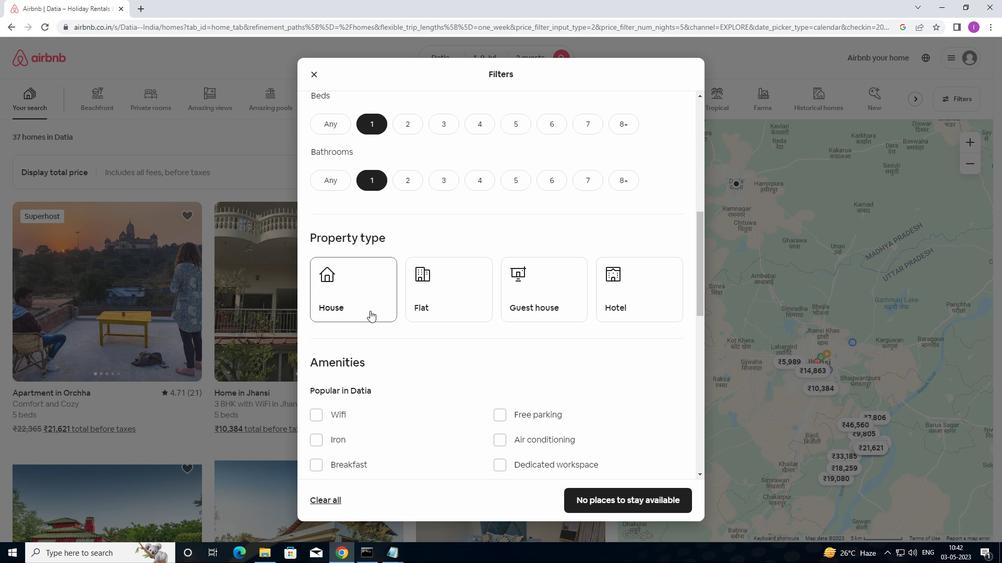 
Action: Mouse moved to (474, 317)
Screenshot: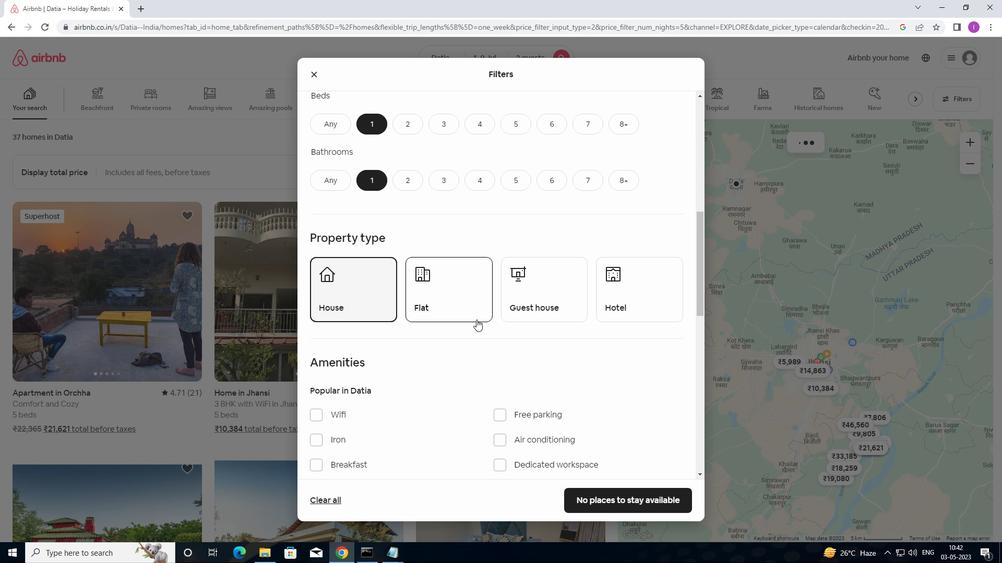 
Action: Mouse pressed left at (474, 317)
Screenshot: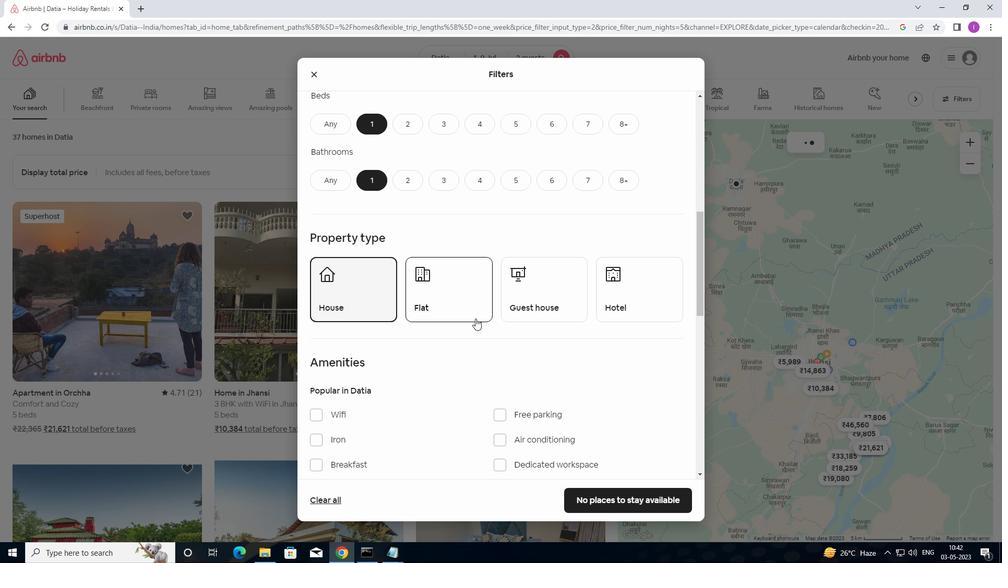 
Action: Mouse moved to (545, 311)
Screenshot: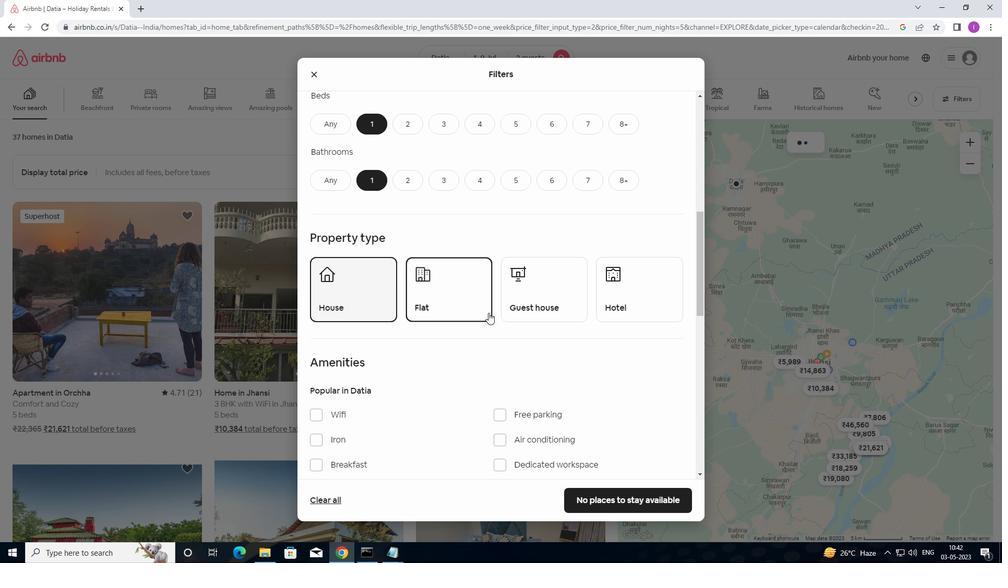 
Action: Mouse pressed left at (545, 311)
Screenshot: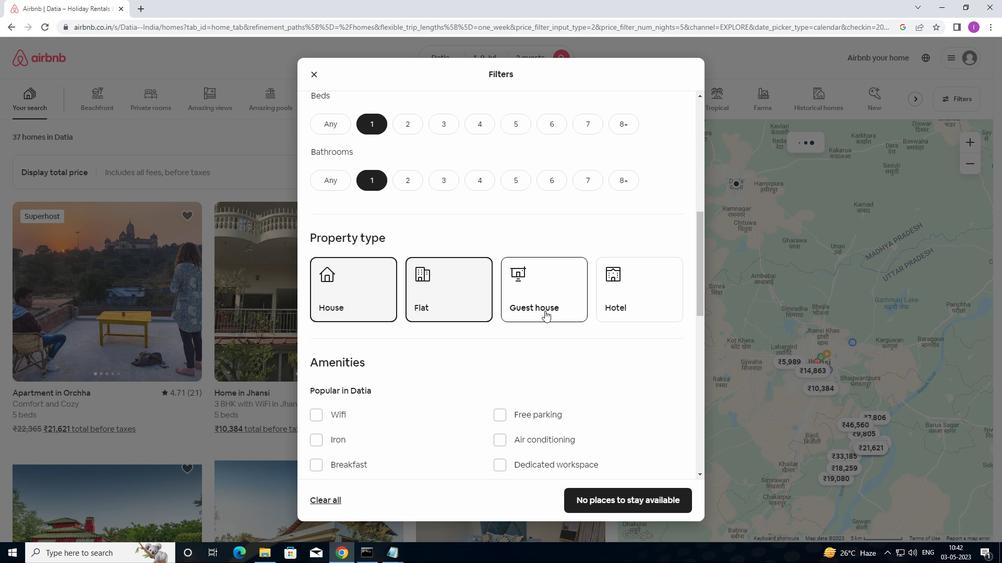 
Action: Mouse moved to (645, 319)
Screenshot: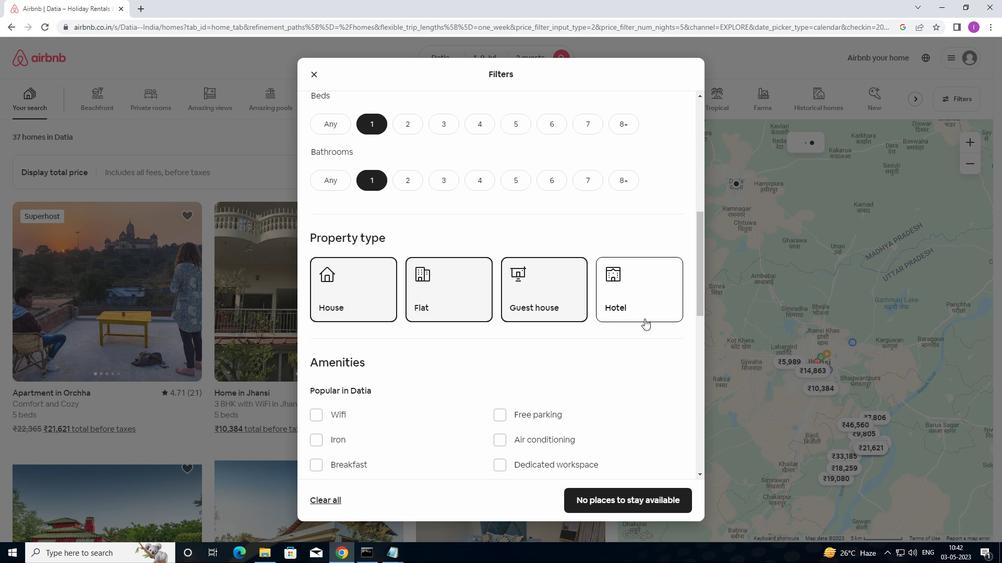 
Action: Mouse scrolled (645, 318) with delta (0, 0)
Screenshot: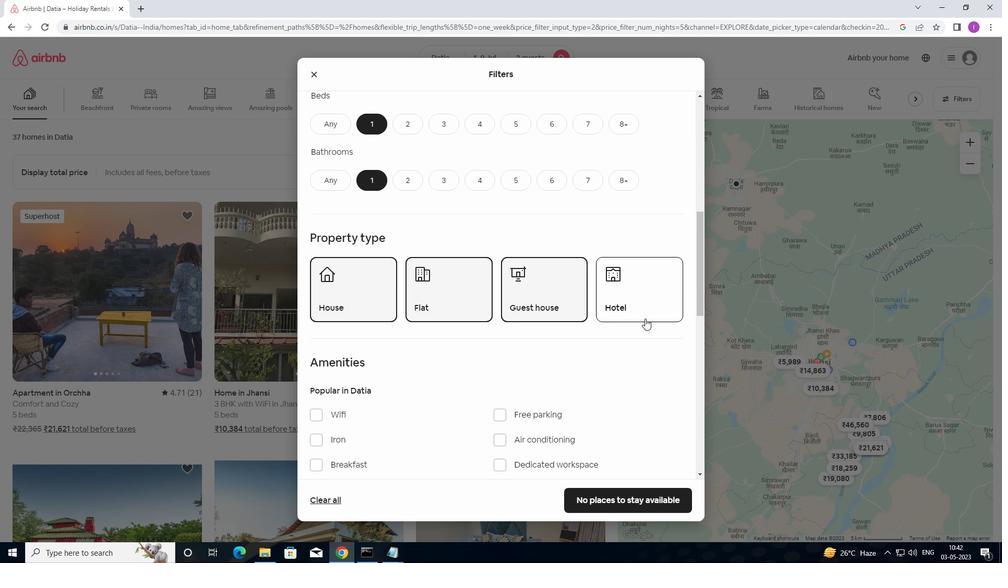 
Action: Mouse moved to (535, 388)
Screenshot: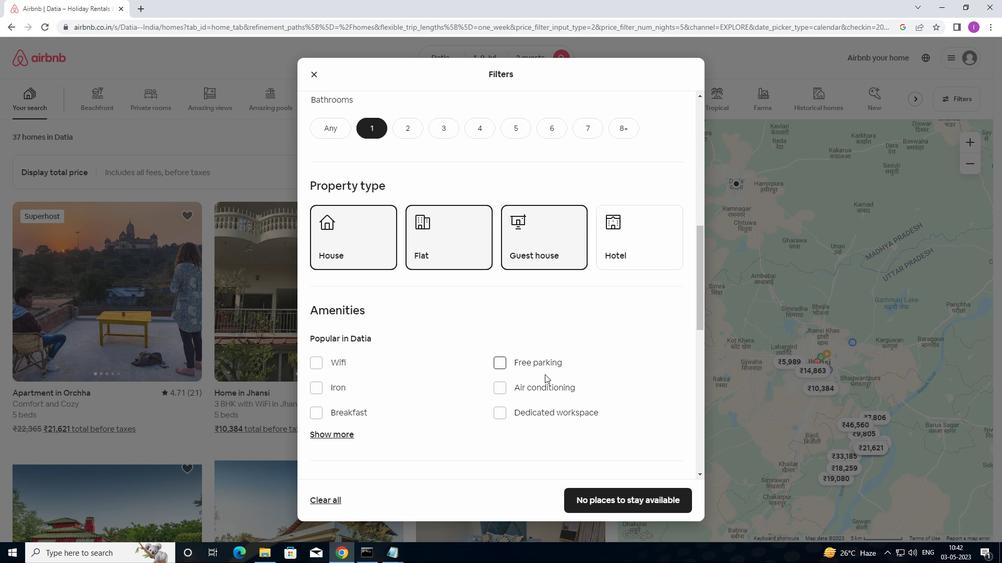 
Action: Mouse scrolled (535, 387) with delta (0, 0)
Screenshot: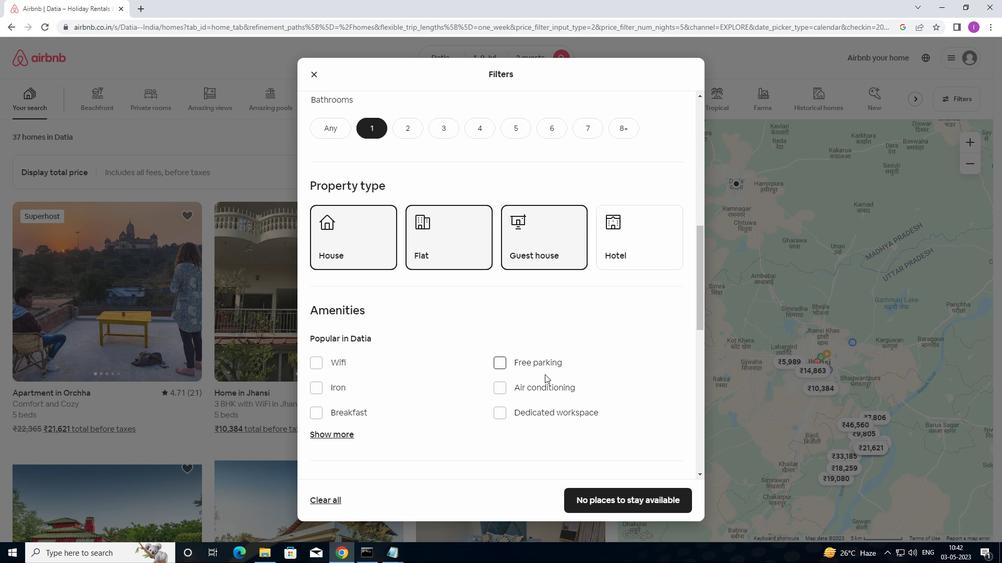 
Action: Mouse moved to (535, 388)
Screenshot: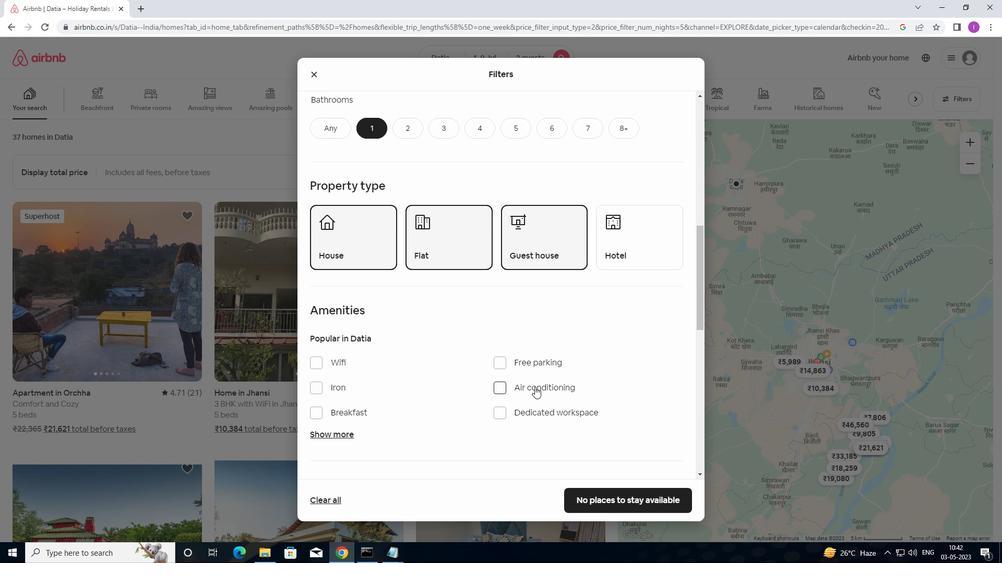 
Action: Mouse scrolled (535, 388) with delta (0, 0)
Screenshot: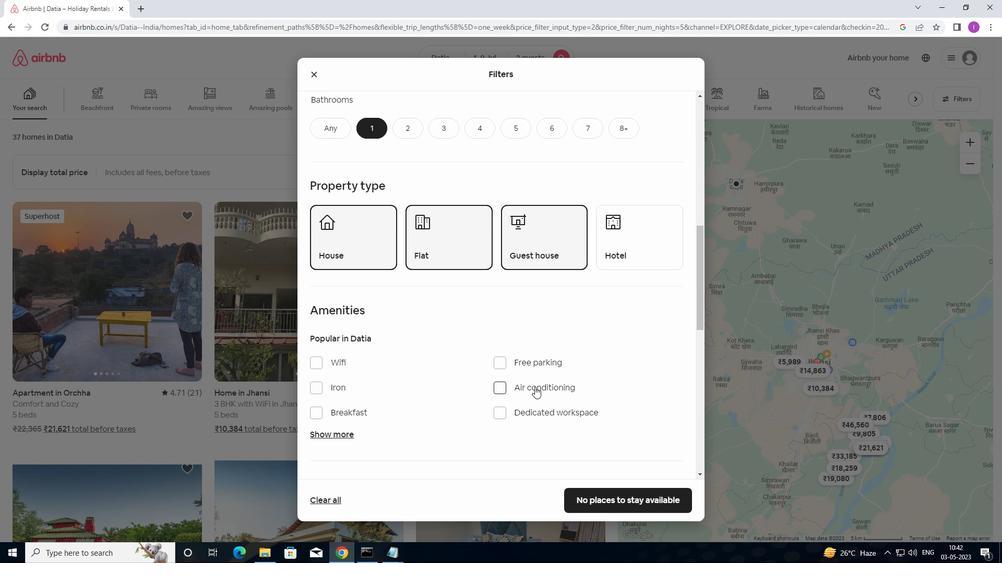 
Action: Mouse moved to (580, 345)
Screenshot: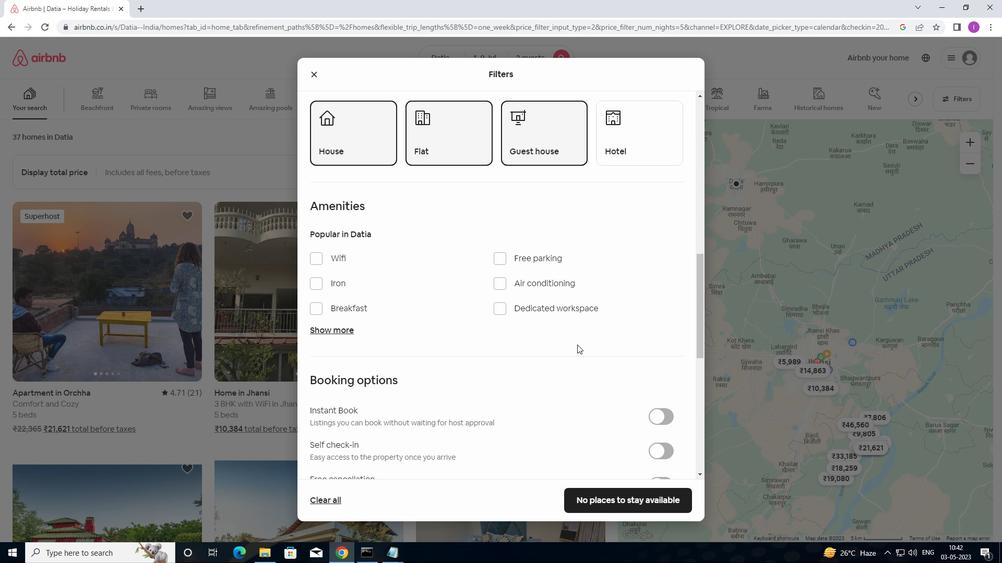 
Action: Mouse scrolled (580, 345) with delta (0, 0)
Screenshot: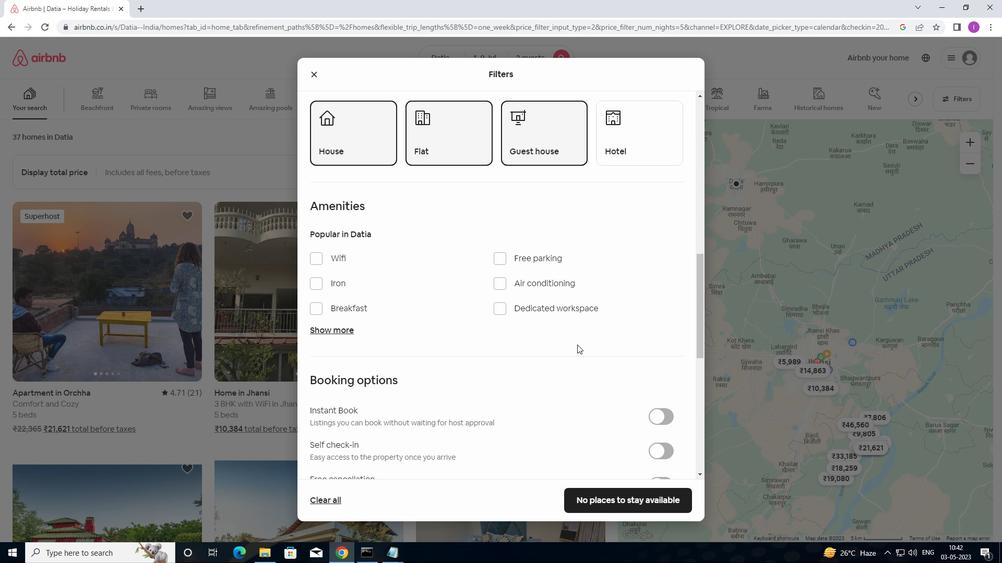 
Action: Mouse moved to (580, 350)
Screenshot: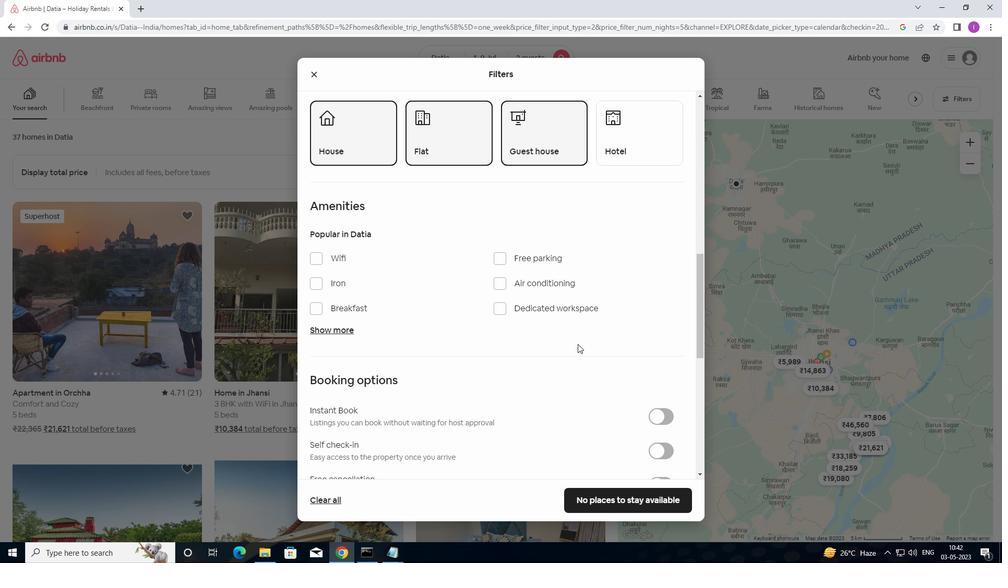 
Action: Mouse scrolled (580, 349) with delta (0, 0)
Screenshot: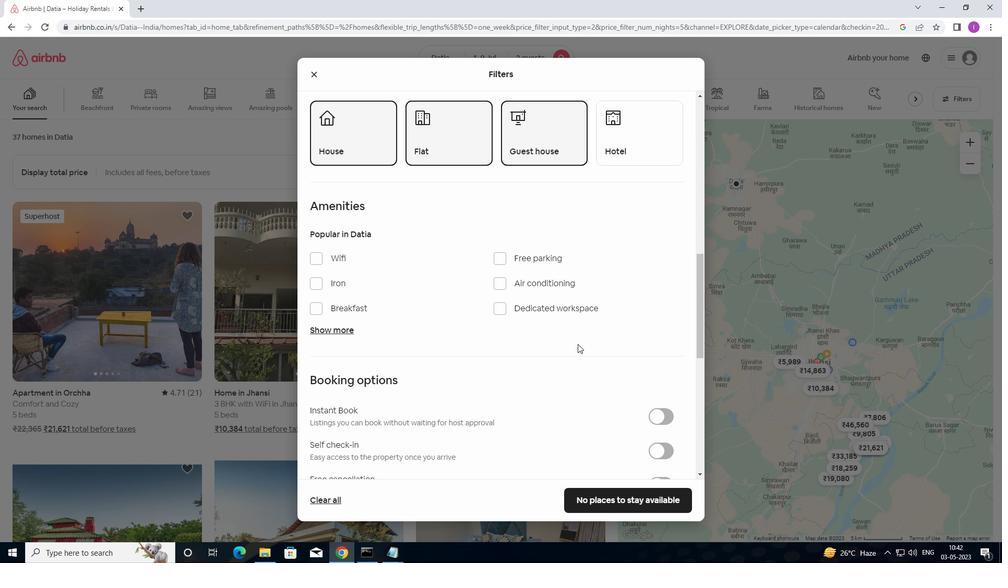 
Action: Mouse moved to (581, 354)
Screenshot: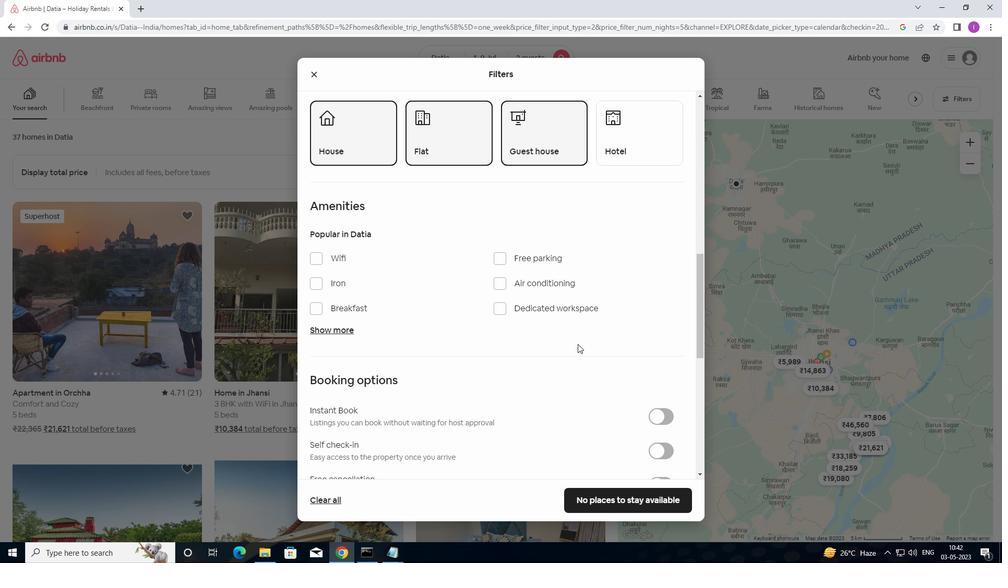 
Action: Mouse scrolled (581, 354) with delta (0, 0)
Screenshot: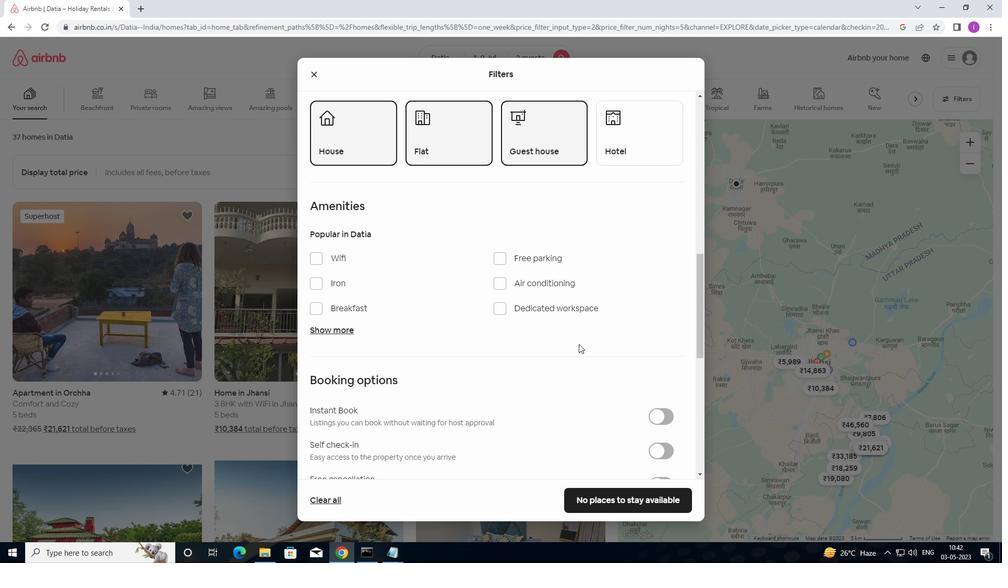 
Action: Mouse scrolled (581, 354) with delta (0, 0)
Screenshot: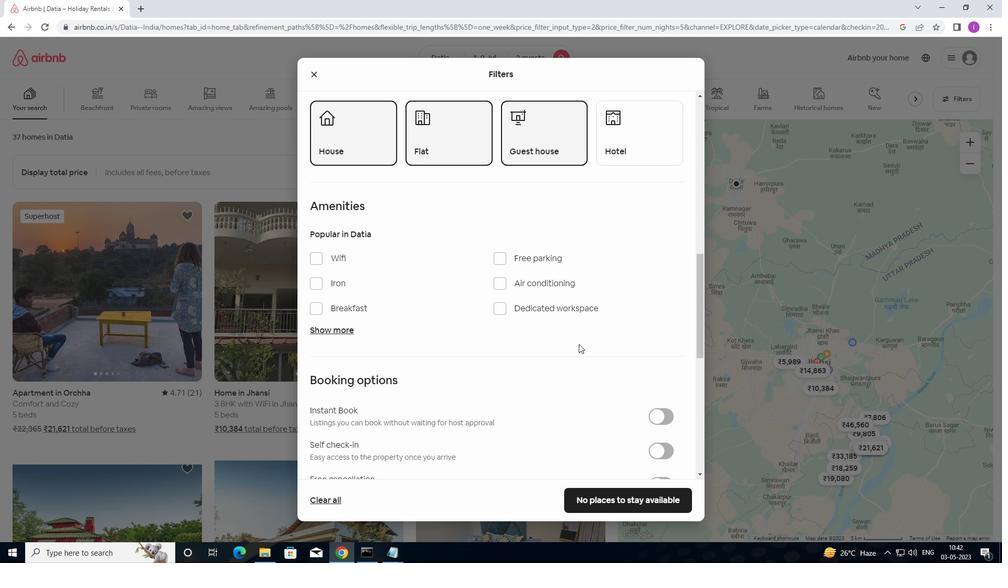 
Action: Mouse moved to (664, 244)
Screenshot: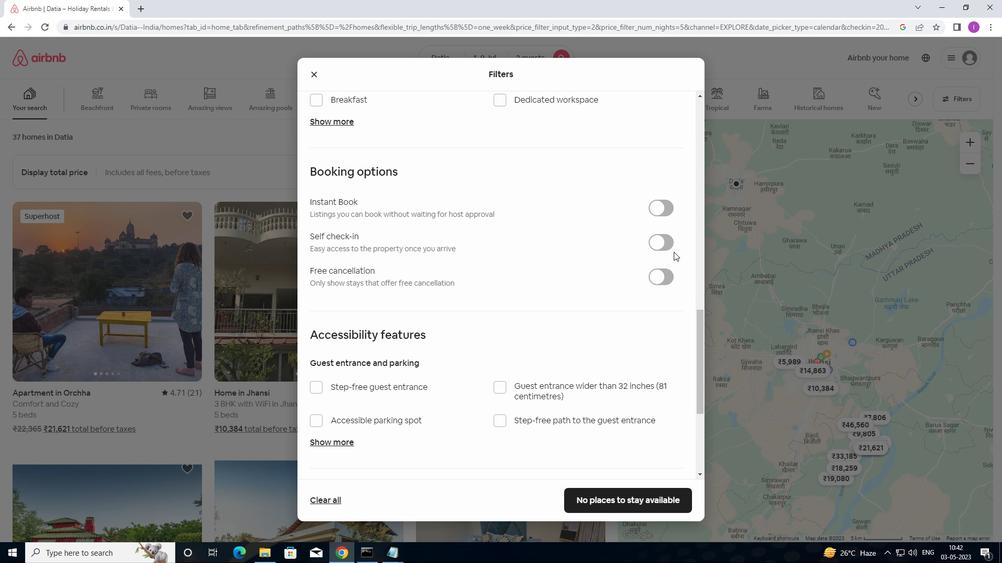 
Action: Mouse pressed left at (664, 244)
Screenshot: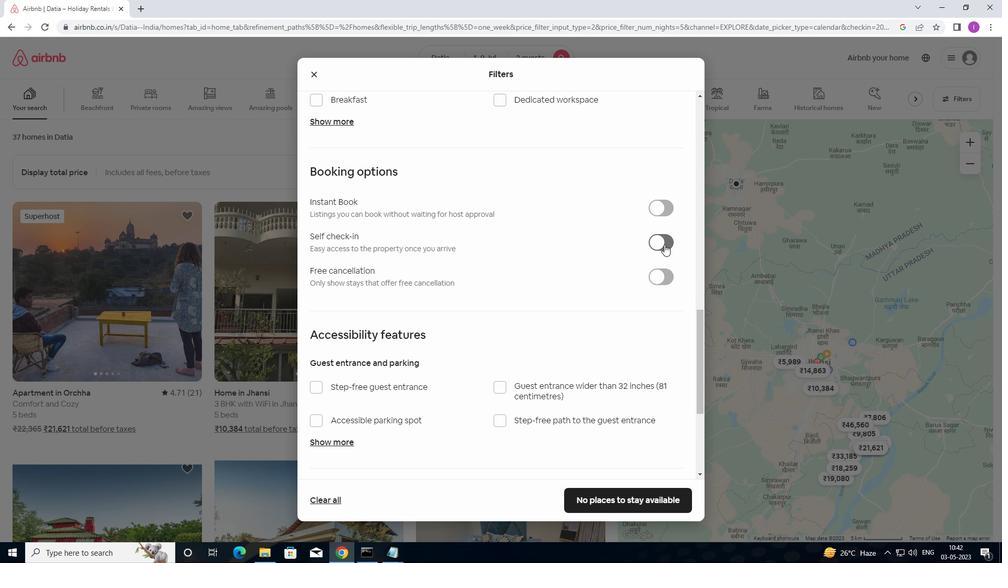 
Action: Mouse moved to (580, 301)
Screenshot: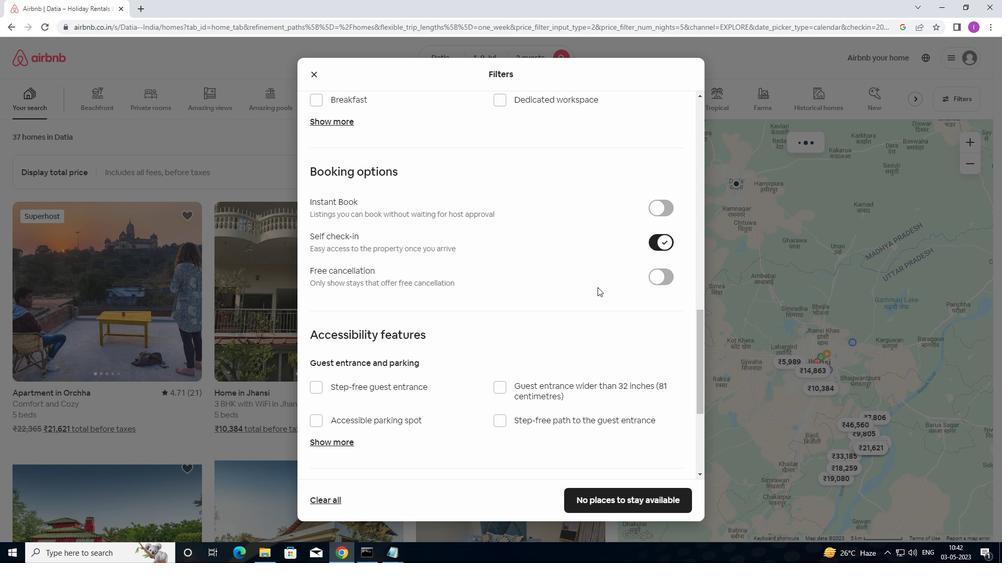 
Action: Mouse scrolled (580, 300) with delta (0, 0)
Screenshot: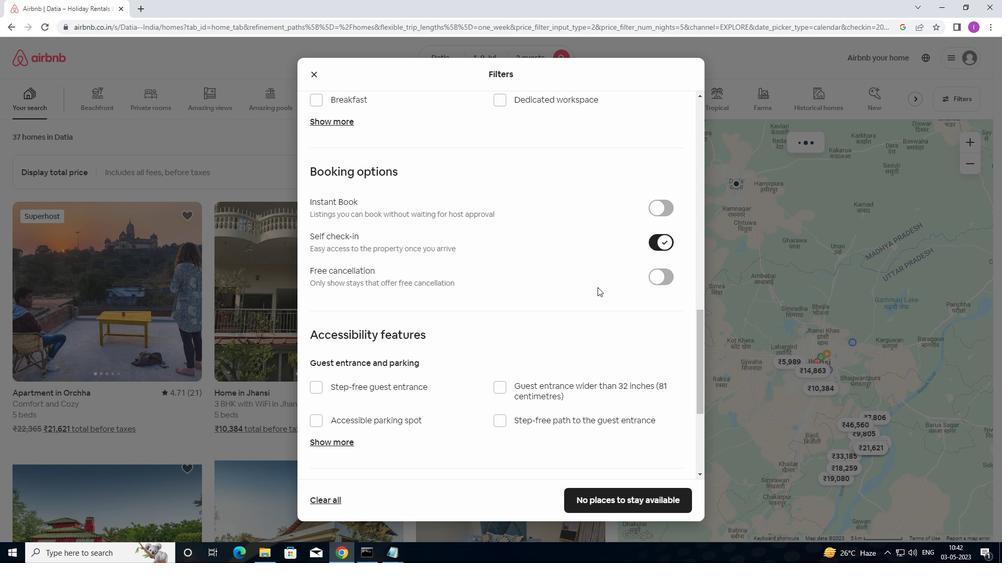 
Action: Mouse moved to (571, 311)
Screenshot: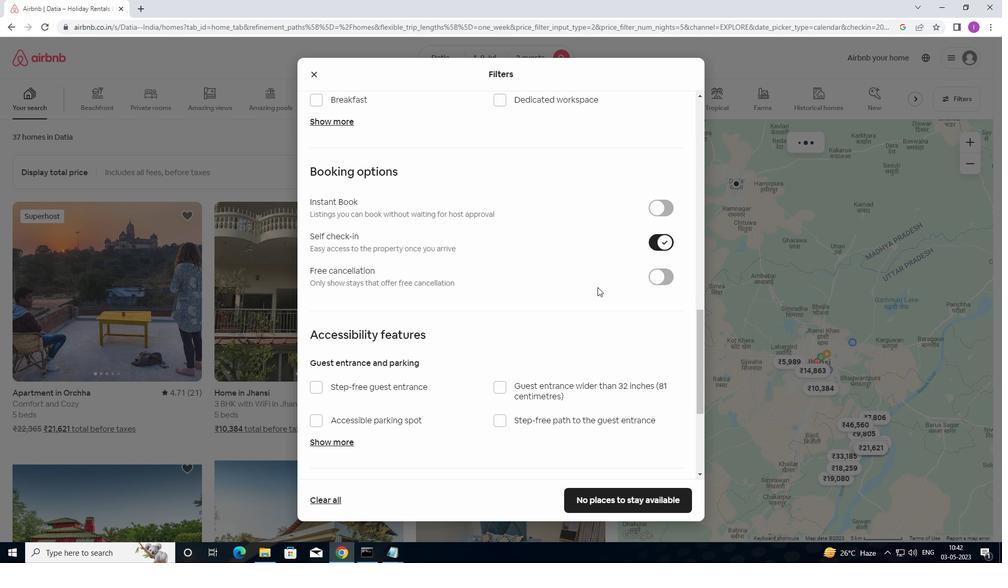 
Action: Mouse scrolled (571, 310) with delta (0, 0)
Screenshot: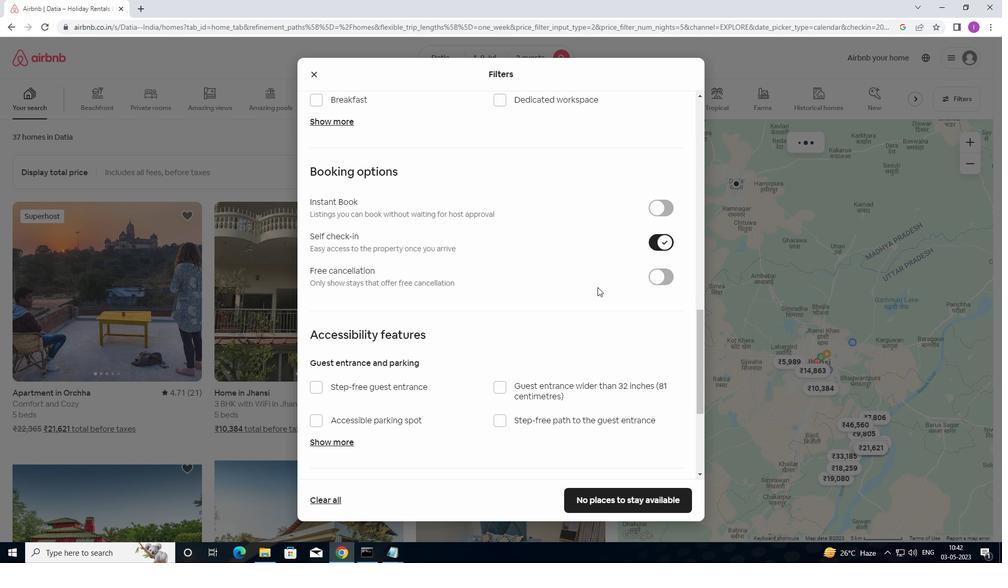 
Action: Mouse scrolled (571, 310) with delta (0, 0)
Screenshot: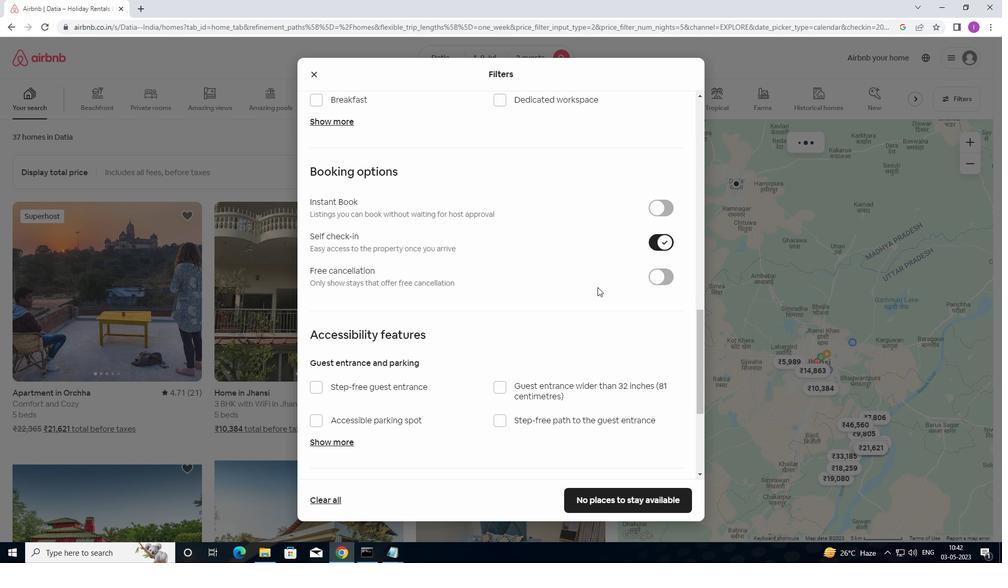
Action: Mouse moved to (571, 312)
Screenshot: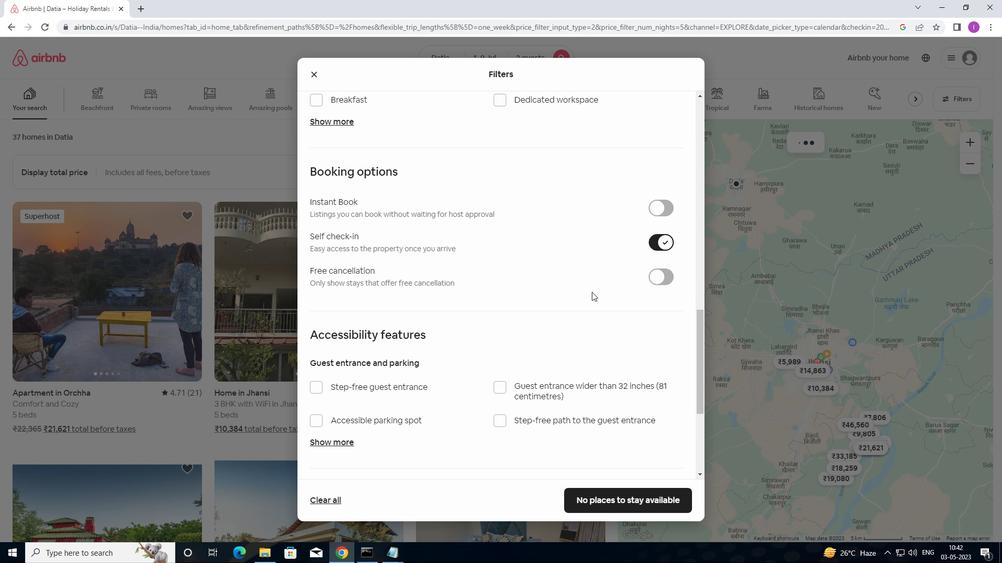 
Action: Mouse scrolled (571, 311) with delta (0, 0)
Screenshot: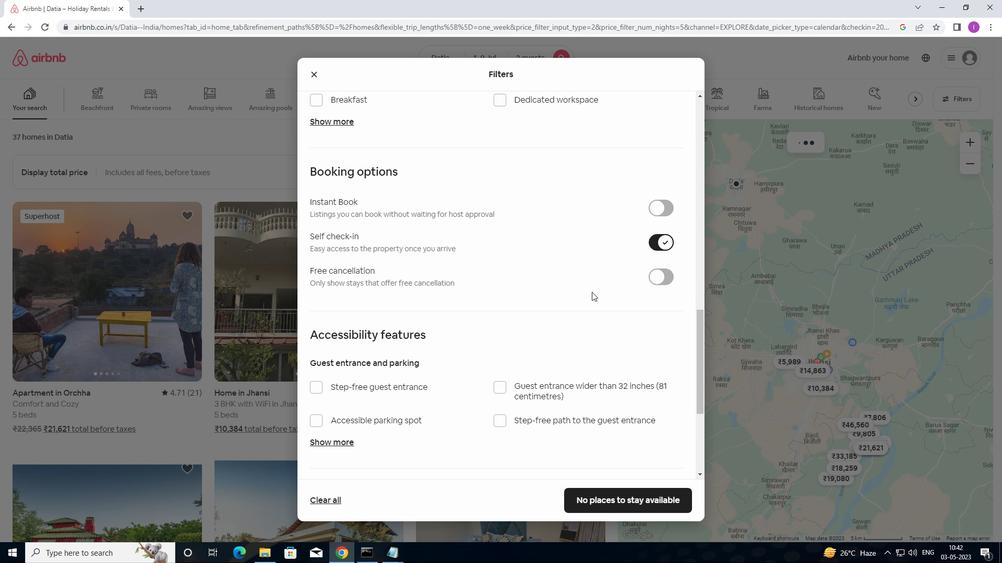
Action: Mouse moved to (568, 318)
Screenshot: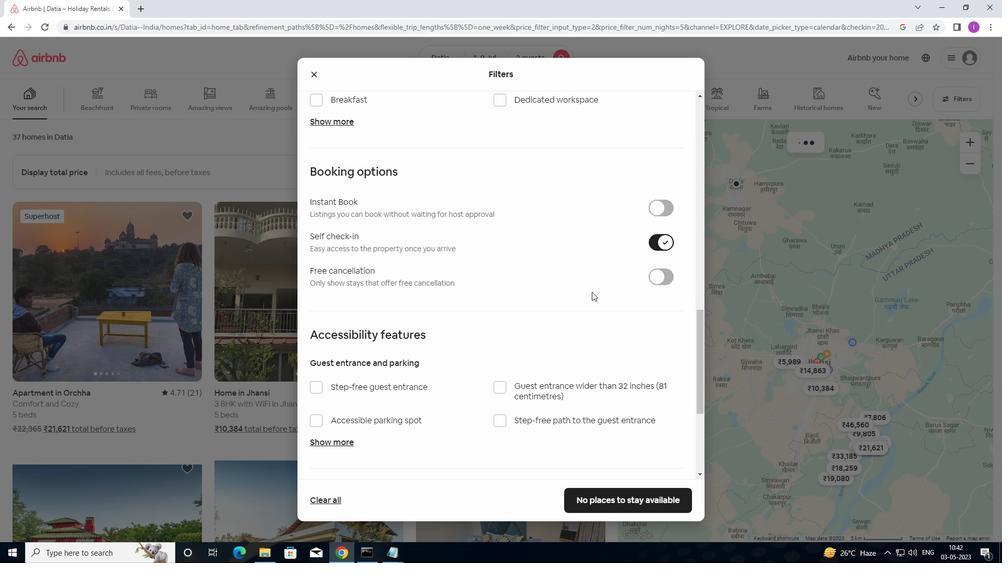 
Action: Mouse scrolled (568, 317) with delta (0, 0)
Screenshot: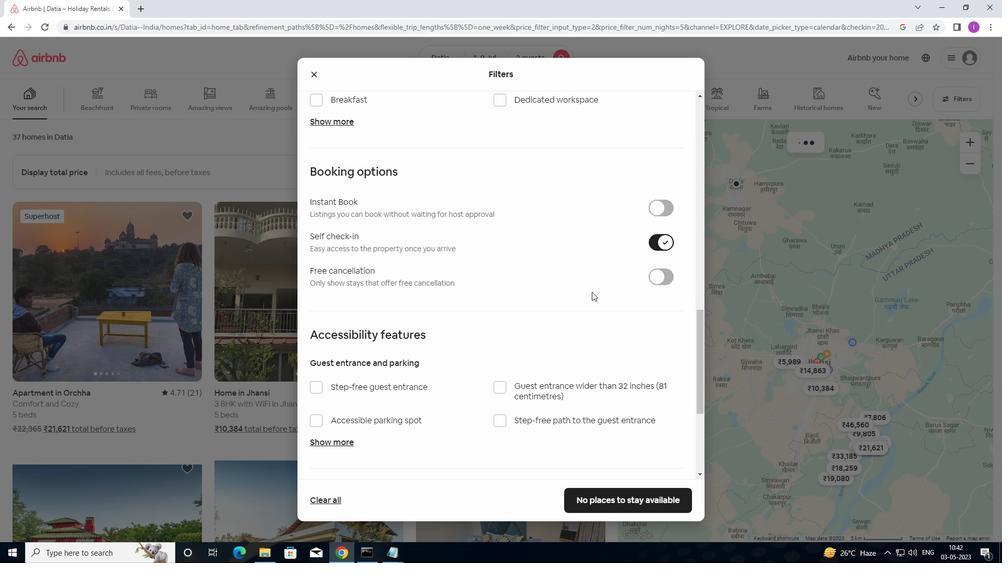 
Action: Mouse moved to (566, 321)
Screenshot: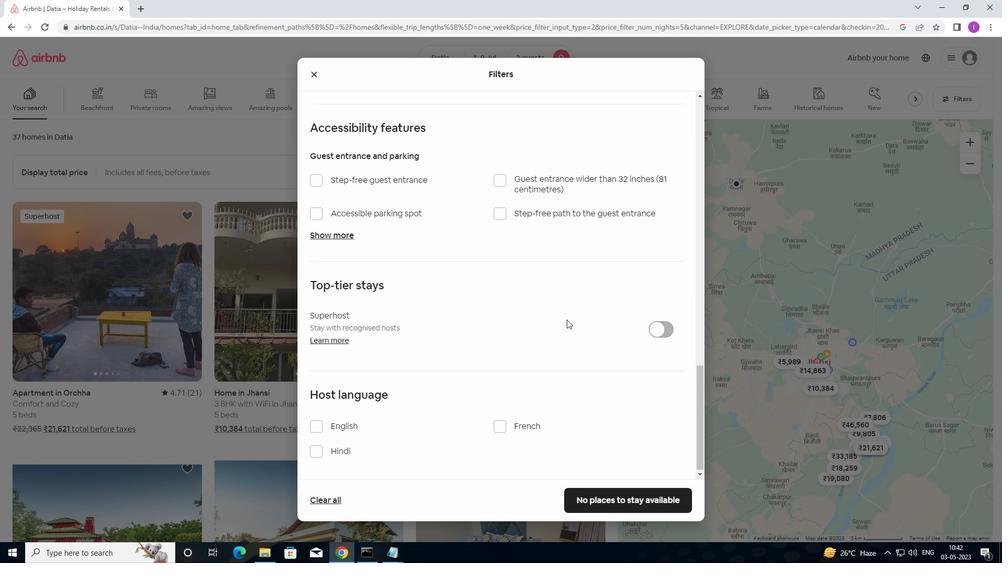 
Action: Mouse scrolled (566, 320) with delta (0, 0)
Screenshot: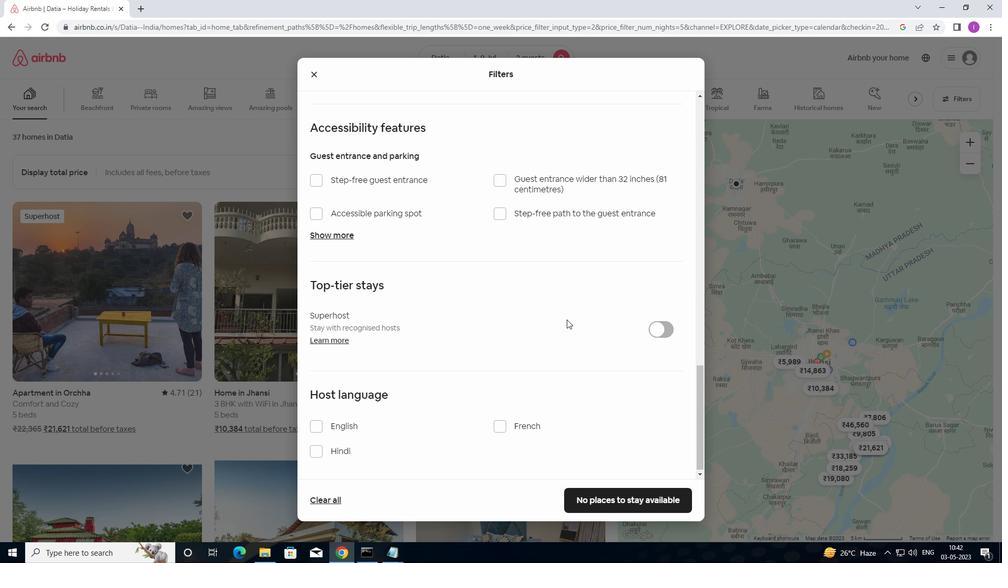 
Action: Mouse moved to (566, 321)
Screenshot: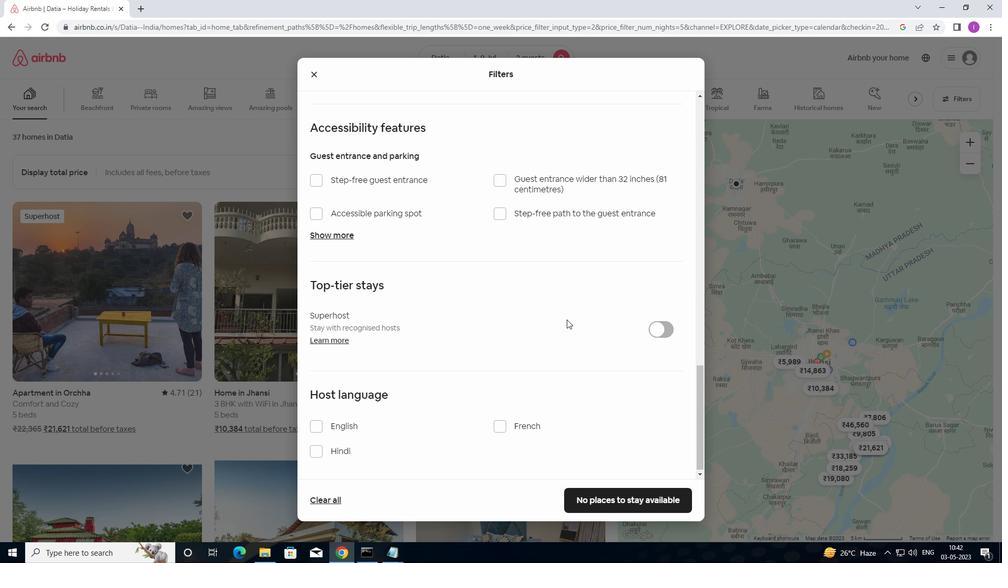 
Action: Mouse scrolled (566, 321) with delta (0, 0)
Screenshot: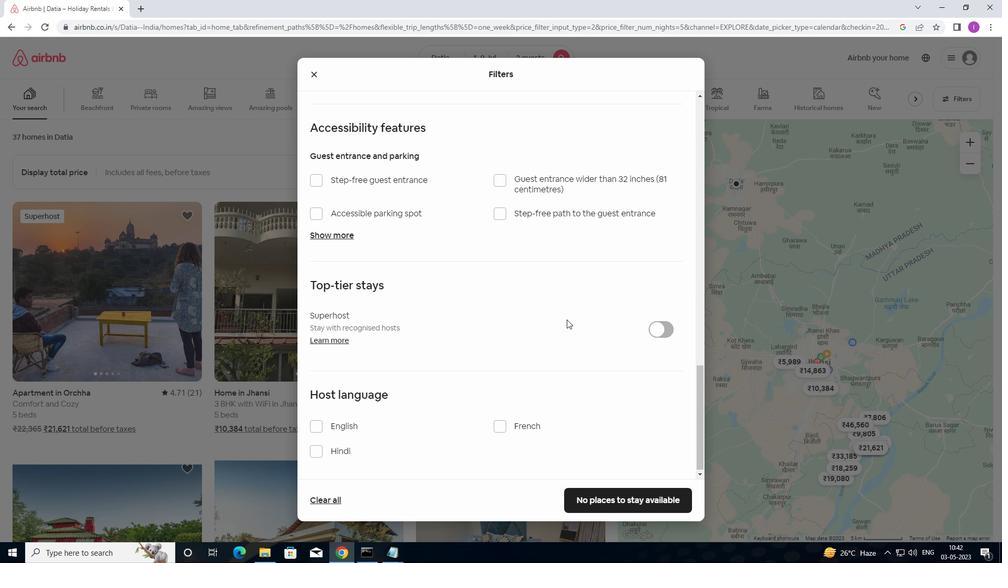 
Action: Mouse moved to (565, 325)
Screenshot: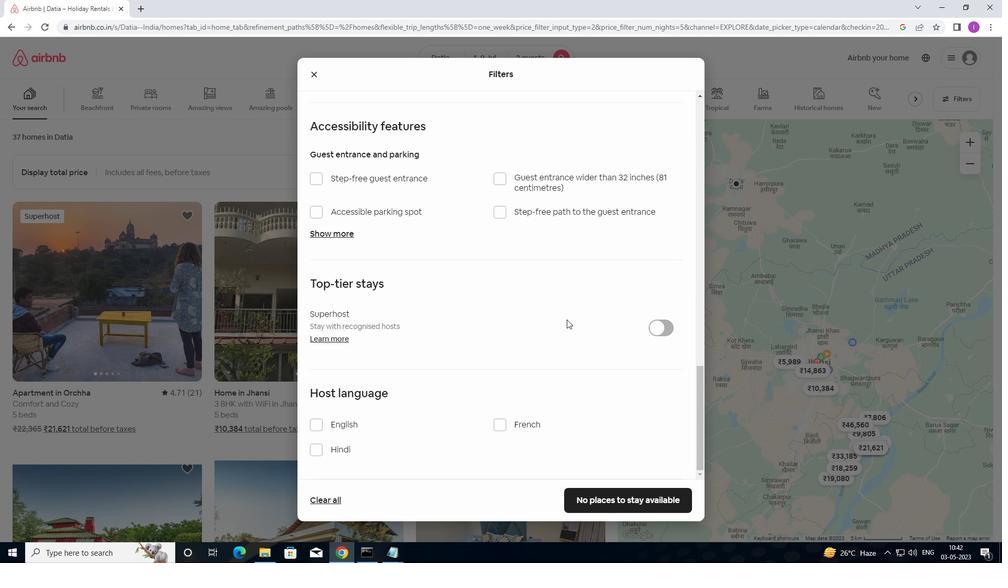 
Action: Mouse scrolled (565, 324) with delta (0, 0)
Screenshot: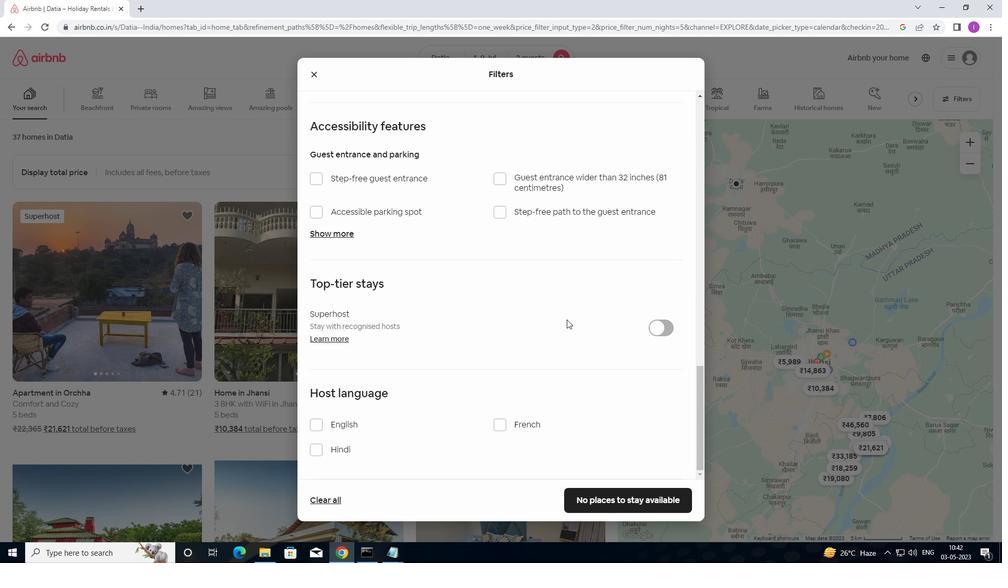 
Action: Mouse moved to (563, 327)
Screenshot: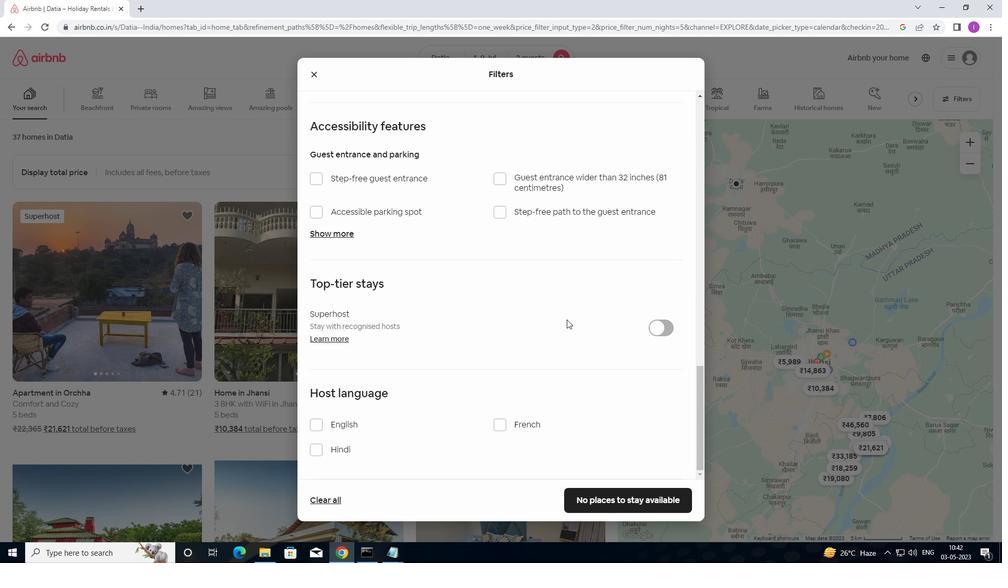 
Action: Mouse scrolled (563, 327) with delta (0, 0)
Screenshot: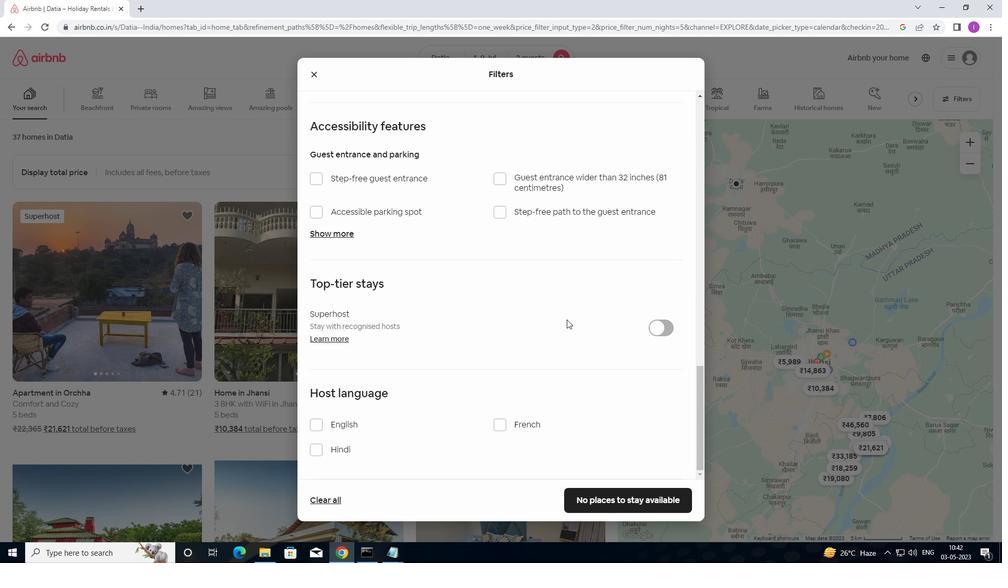 
Action: Mouse moved to (319, 422)
Screenshot: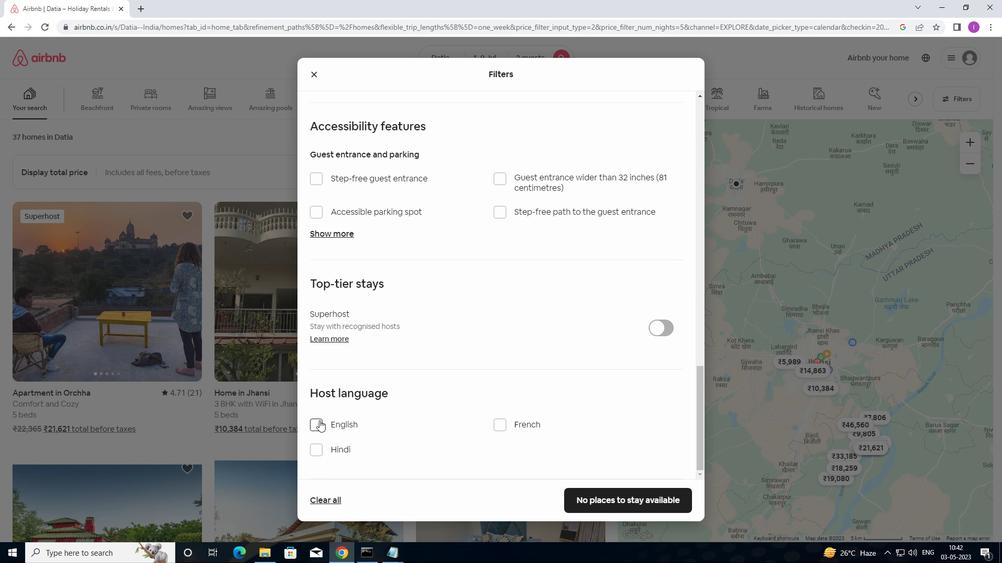 
Action: Mouse pressed left at (319, 422)
Screenshot: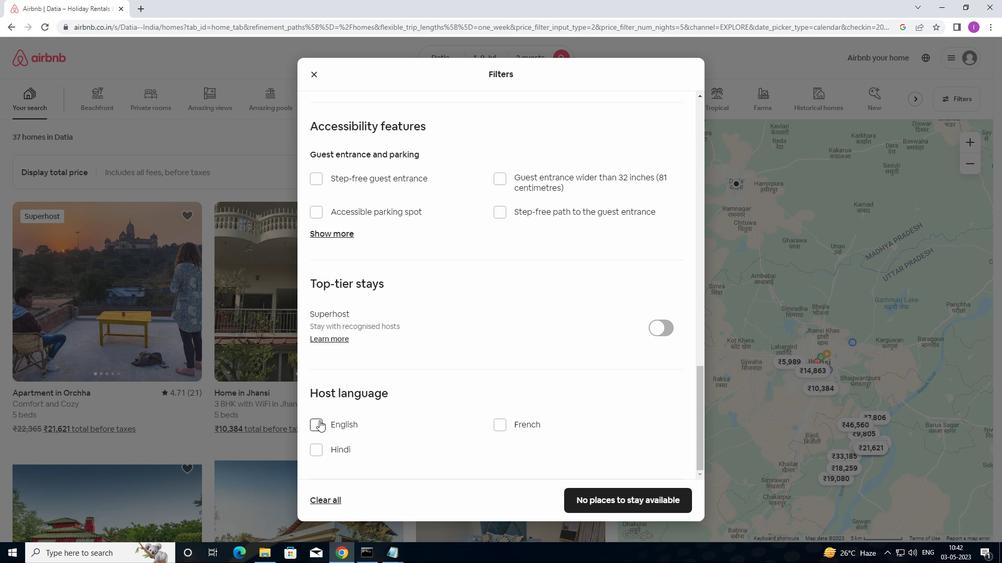 
Action: Mouse moved to (590, 503)
Screenshot: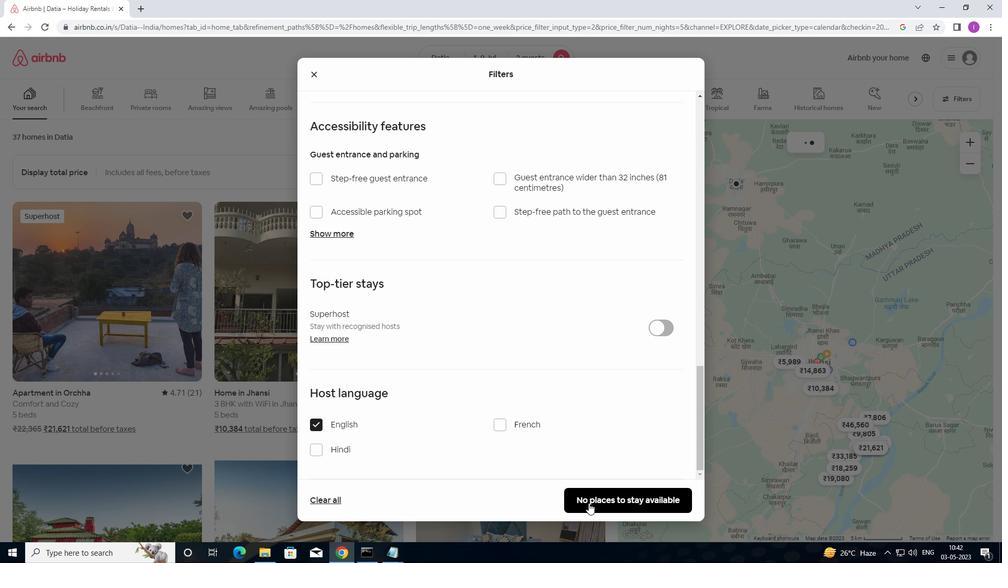 
Action: Mouse pressed left at (590, 503)
Screenshot: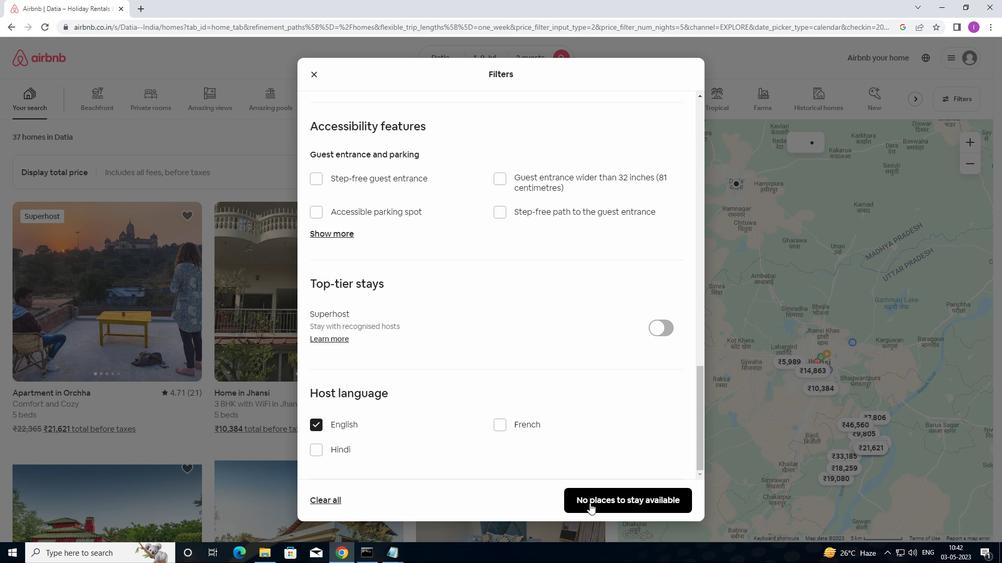 
Action: Mouse moved to (590, 502)
Screenshot: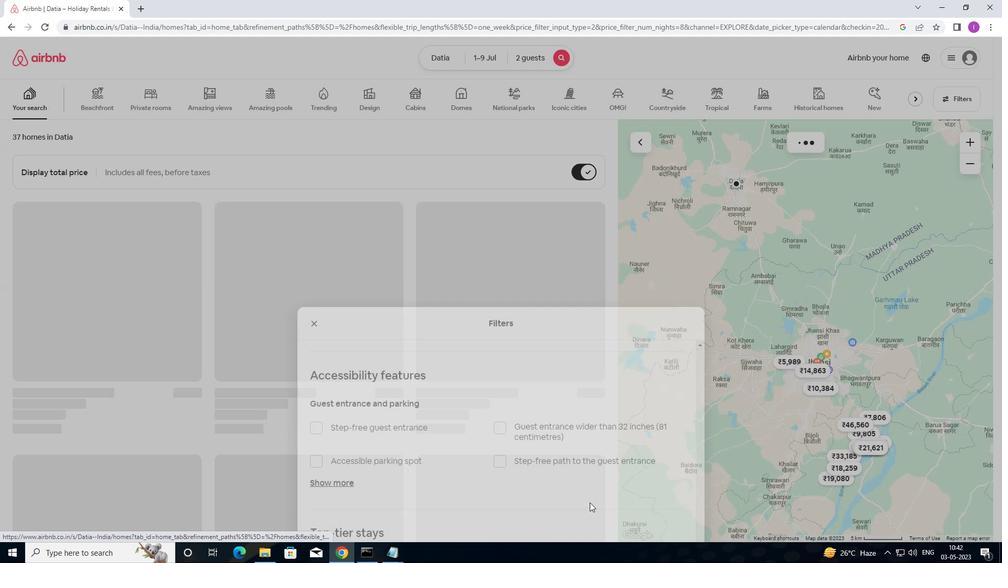 
